 Task: open an excel sheet and write heading  Financial WizardAdd Categories in a column and its values below  'Income, Income, Income, Expenses, Expenses, Expenses, Expenses, Expenses, Savings, Savings, Investments, Investments, Debt, Debt & Debt. 'Add Descriptions in next column and its values below  Salary, Freelance Work, Rental Income, Housing, Transportation, Groceries, Utilities, Entertainment, Emergency Fund, Retirement, Stocks, Mutual Funds, Credit Card 1, Credit Card 2 & Student Loan. Add Amount in next column and its values below  $5,000, $1,200, $500, $1,200, $300, $400, $200, $150, $500, $1,000, $500, $300, $200, $100 & $300. Save page BudgetReview templates
Action: Mouse moved to (42, 98)
Screenshot: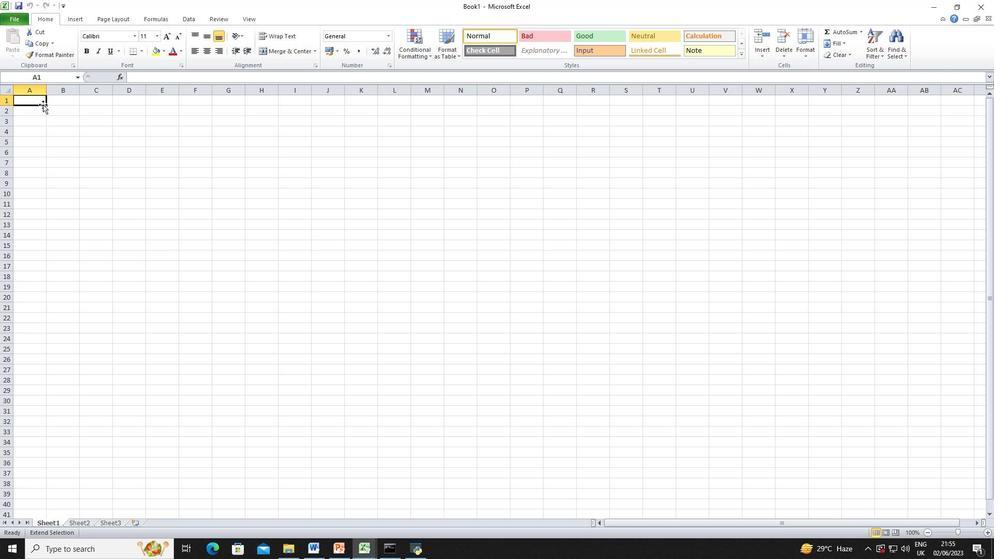 
Action: Mouse pressed left at (42, 98)
Screenshot: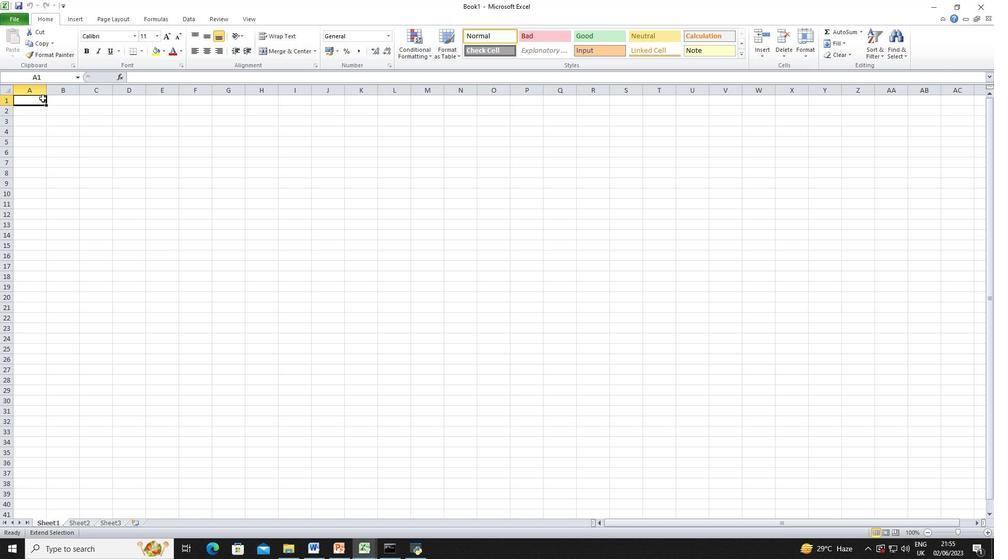 
Action: Mouse moved to (483, 64)
Screenshot: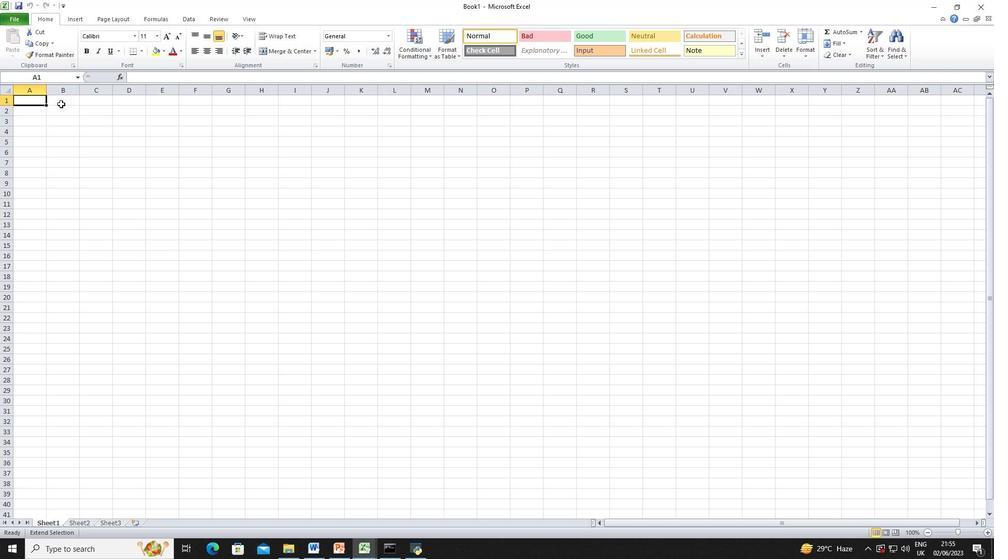
Action: Key pressed <Key.shift_r>Financial<Key.space><Key.shift_r><Key.shift_r><Key.shift_r>Wizae<Key.backspace>rd<Key.space><Key.enter><Key.shift_r><Key.shift_r>Categories<Key.space><Key.right><Key.shift_r>Discription<Key.right><Key.shift_r>Add<Key.space><Key.shift_r>Amount<Key.space>
Screenshot: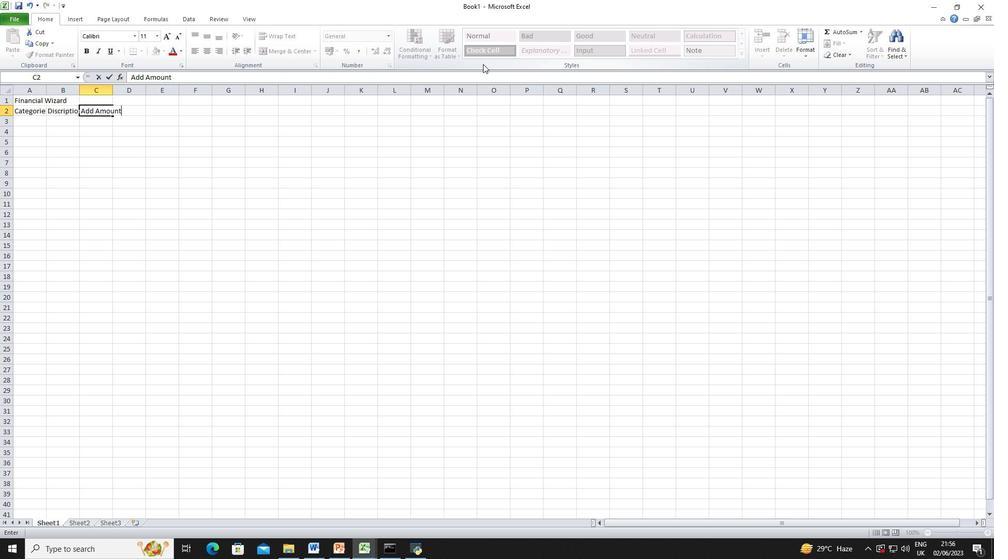 
Action: Mouse moved to (409, 104)
Screenshot: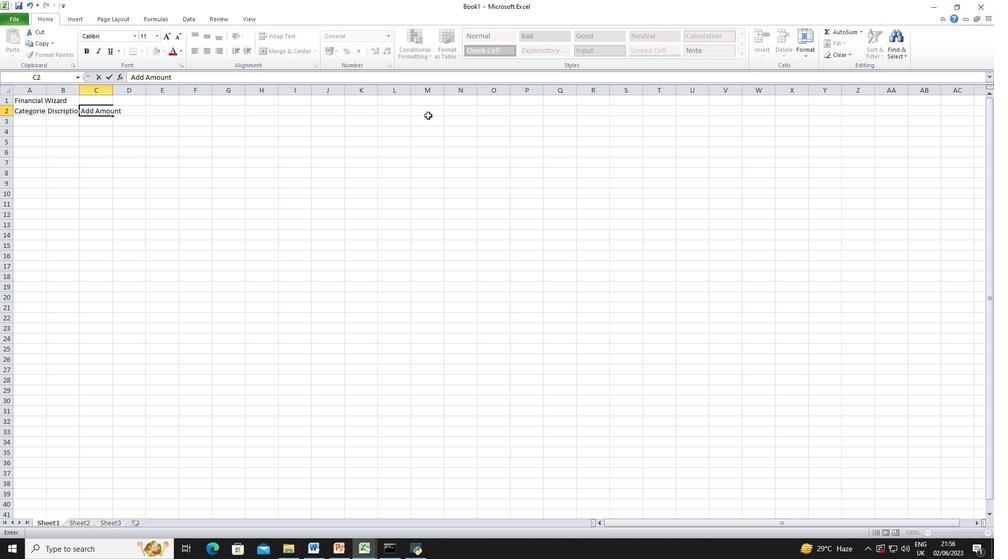 
Action: Mouse pressed left at (409, 104)
Screenshot: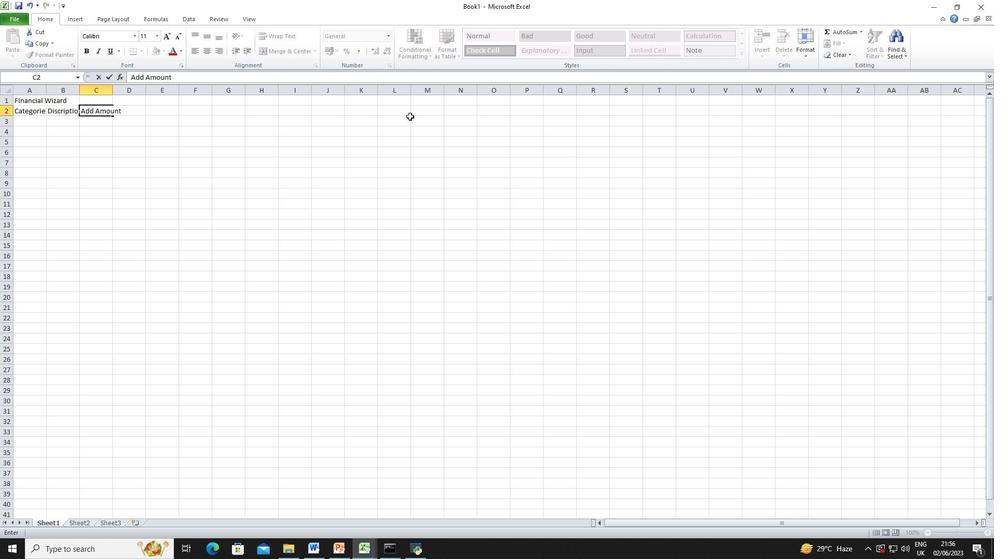 
Action: Mouse moved to (78, 90)
Screenshot: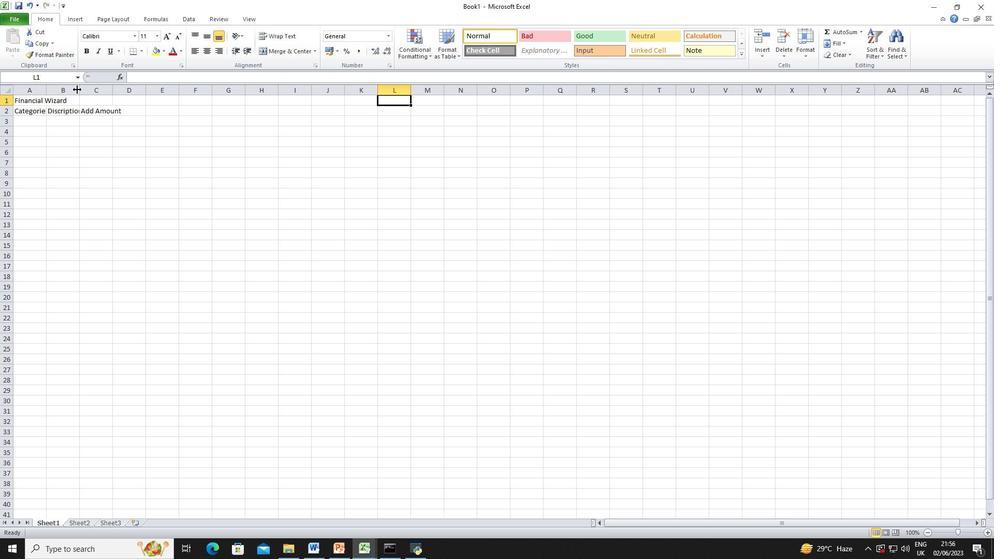 
Action: Mouse pressed left at (78, 90)
Screenshot: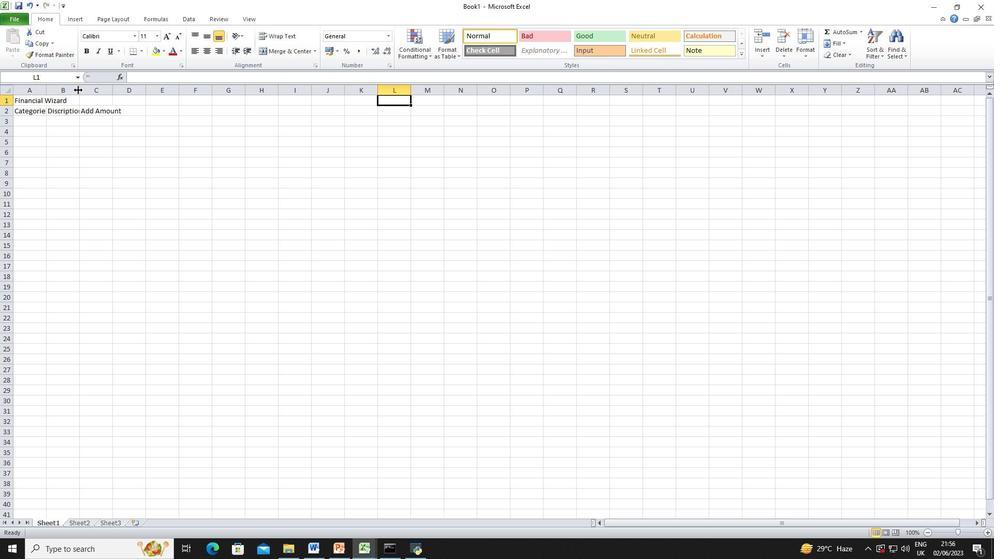 
Action: Mouse pressed left at (78, 90)
Screenshot: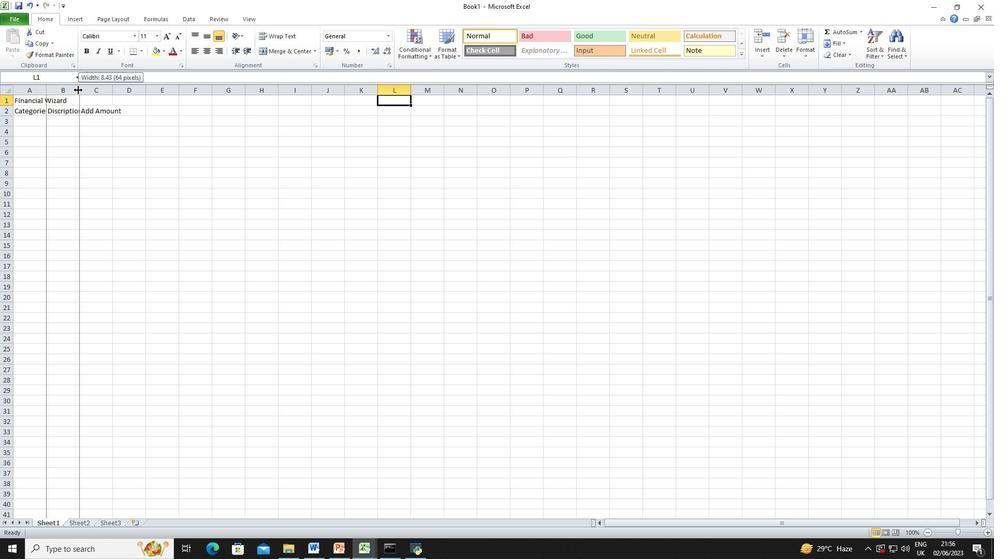 
Action: Mouse moved to (120, 88)
Screenshot: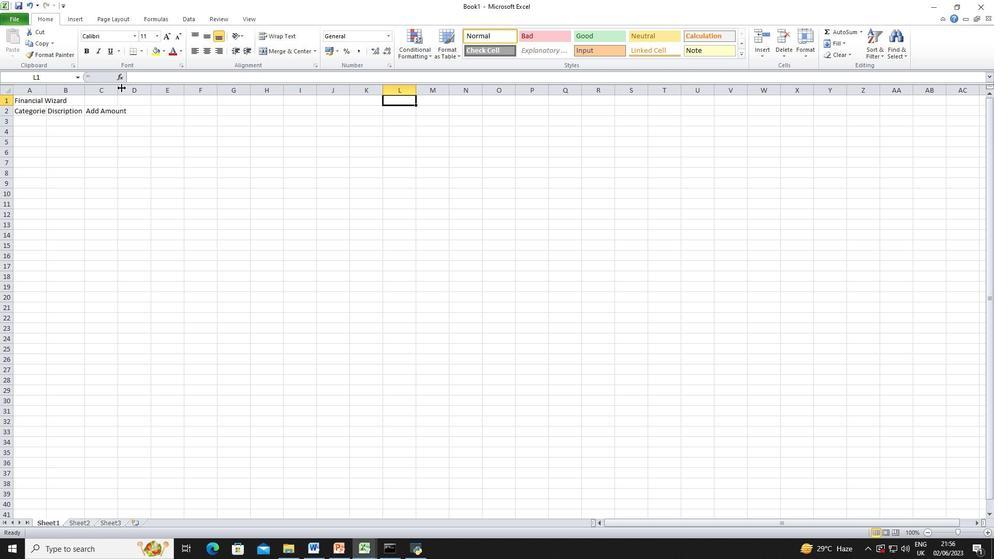 
Action: Mouse pressed left at (120, 88)
Screenshot: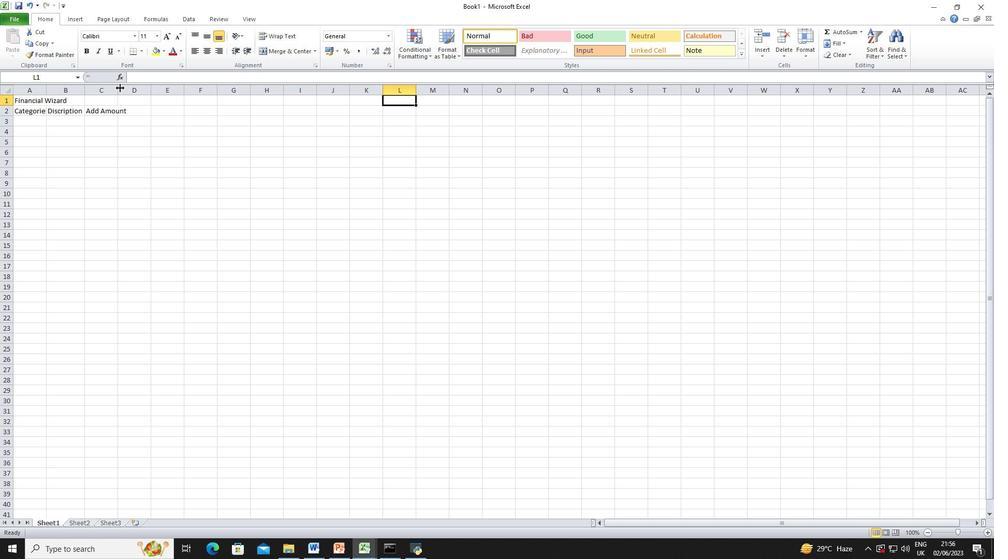 
Action: Mouse pressed left at (120, 88)
Screenshot: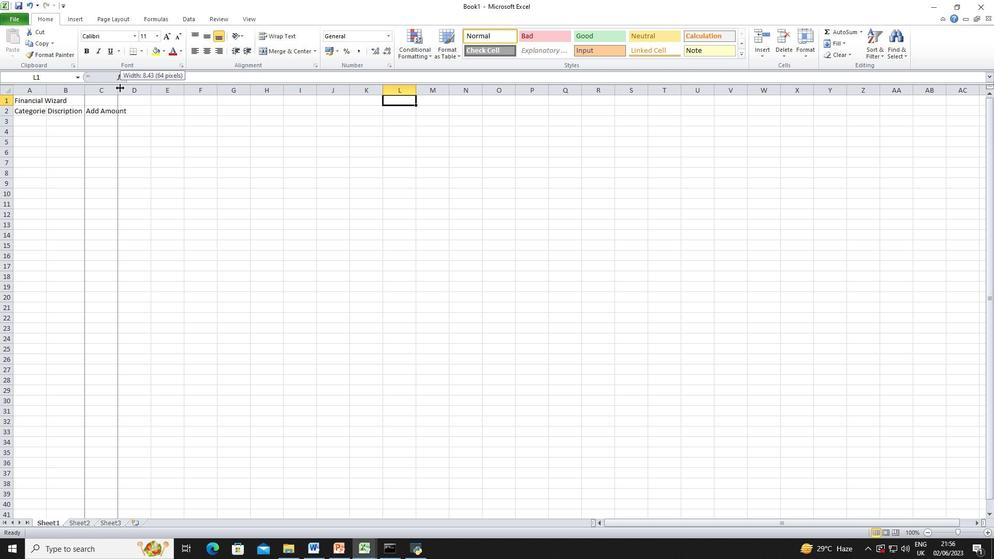 
Action: Mouse moved to (44, 89)
Screenshot: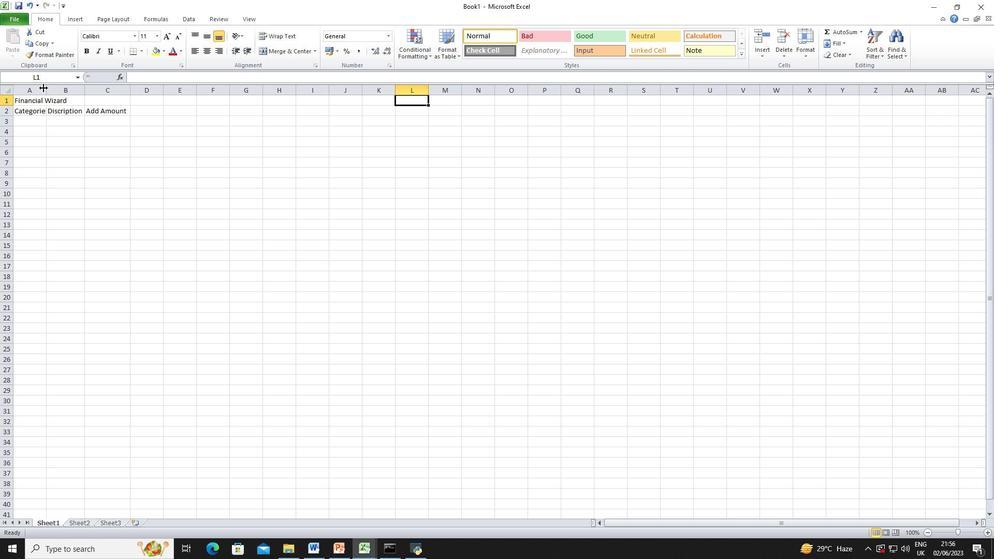 
Action: Mouse pressed left at (44, 89)
Screenshot: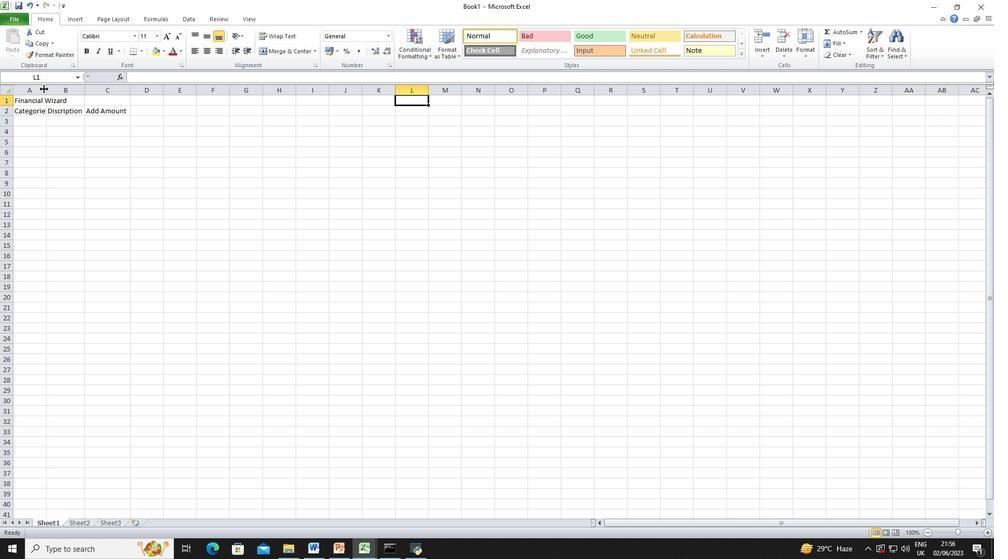 
Action: Mouse pressed left at (44, 89)
Screenshot: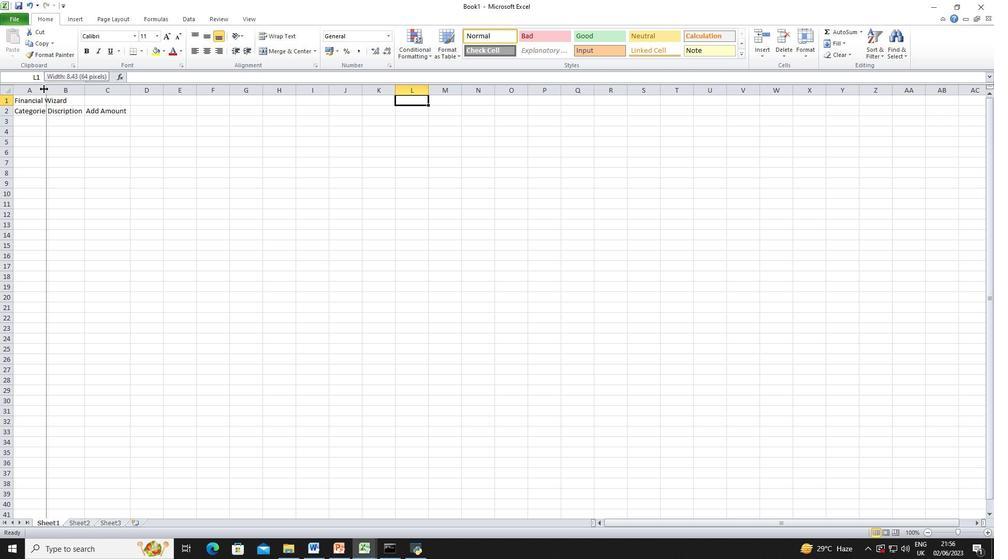 
Action: Mouse moved to (45, 120)
Screenshot: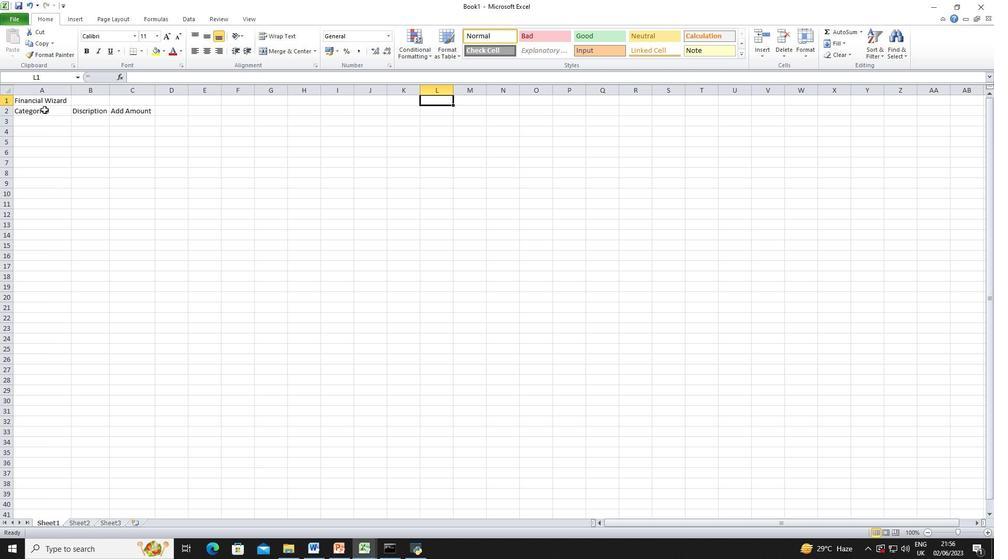 
Action: Mouse pressed left at (45, 120)
Screenshot: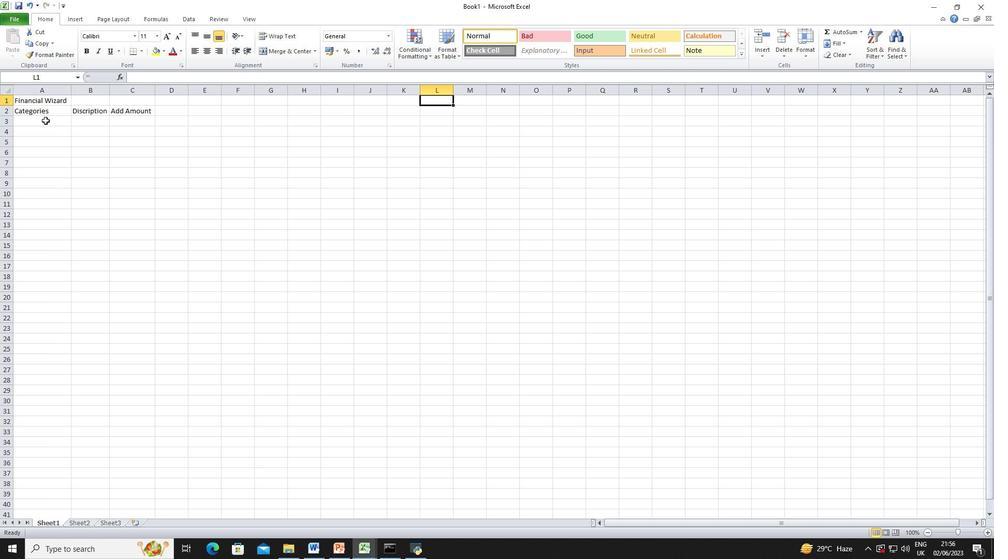 
Action: Mouse moved to (52, 108)
Screenshot: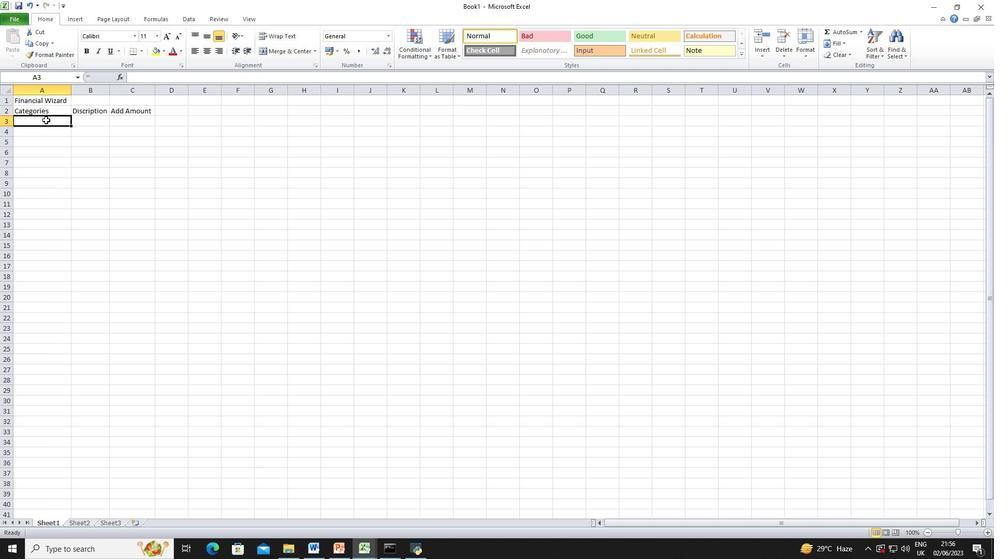 
Action: Key pressed <Key.shift_r><Key.shift_r>Income<Key.space><Key.enter><Key.shift_r>I<Key.enter><Key.shift_r>I<Key.enter><Key.shift_r><Key.shift_r><Key.shift_r><Key.shift_r><Key.shift_r>Expenses<Key.space><Key.enter><Key.shift_r>E<Key.enter><Key.shift_r>E<Key.enter><Key.shift_r>E<Key.enter><Key.shift_r>E<Key.enter><Key.shift_r>Savings<Key.enter><Key.shift_r><Key.shift_r><Key.shift_r><Key.shift_r><Key.shift_r><Key.shift_r><Key.shift_r><Key.shift_r><Key.shift_r><Key.shift_r>S<Key.enter><Key.shift_r>S<Key.enter>
Screenshot: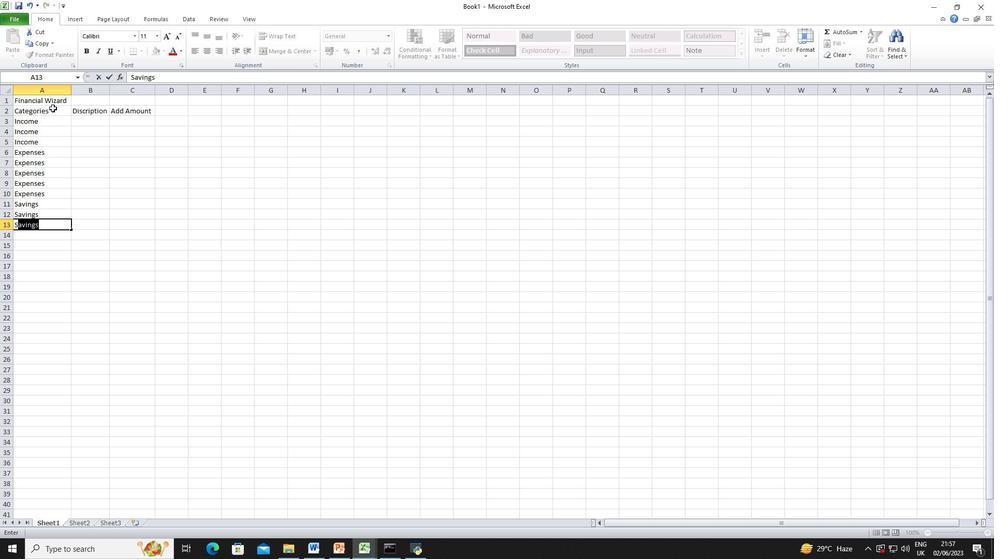 
Action: Mouse moved to (48, 226)
Screenshot: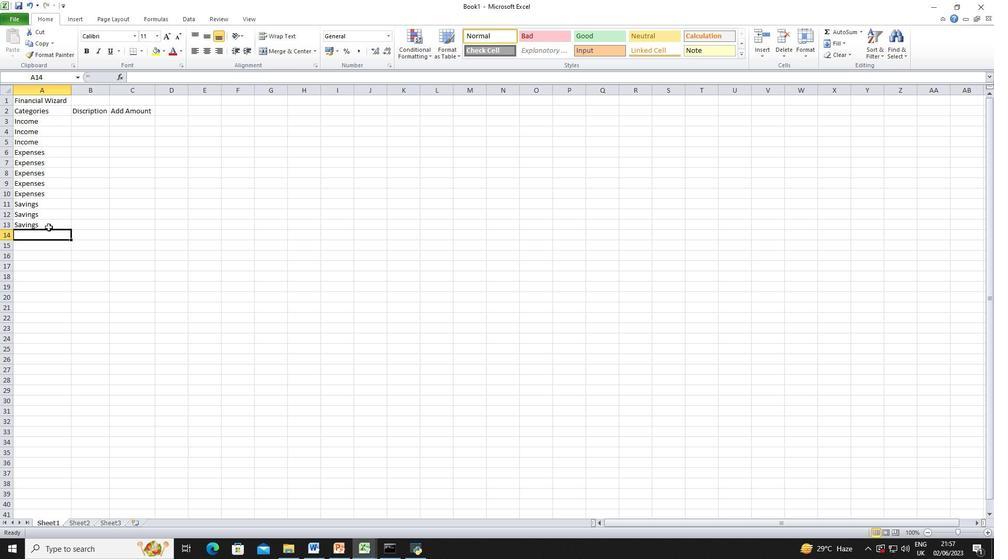 
Action: Mouse pressed left at (48, 226)
Screenshot: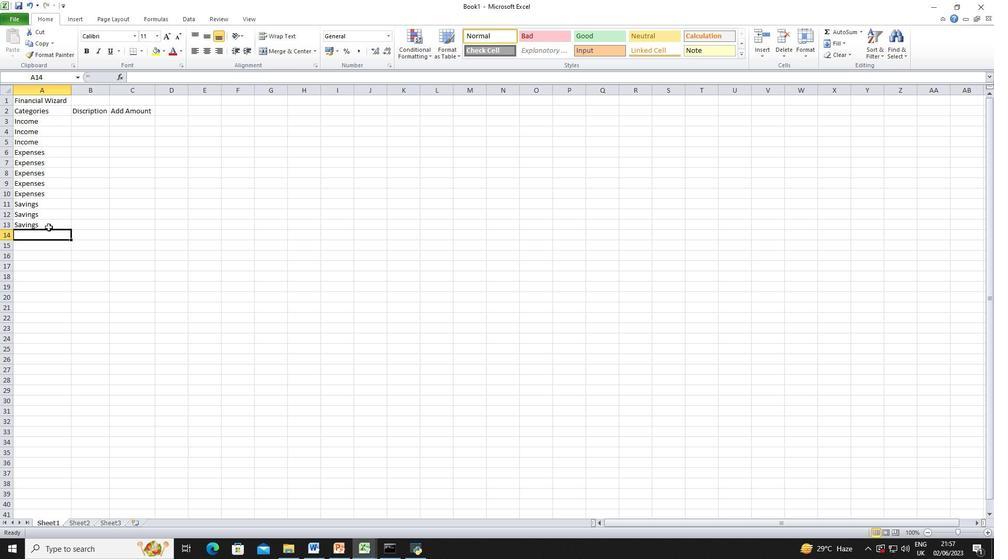 
Action: Mouse moved to (50, 227)
Screenshot: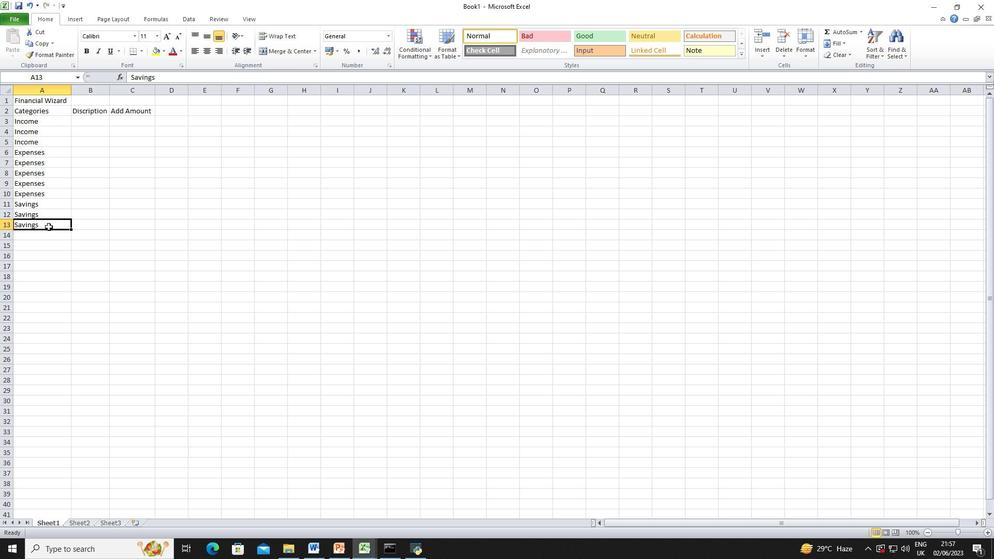 
Action: Key pressed <Key.backspace>
Screenshot: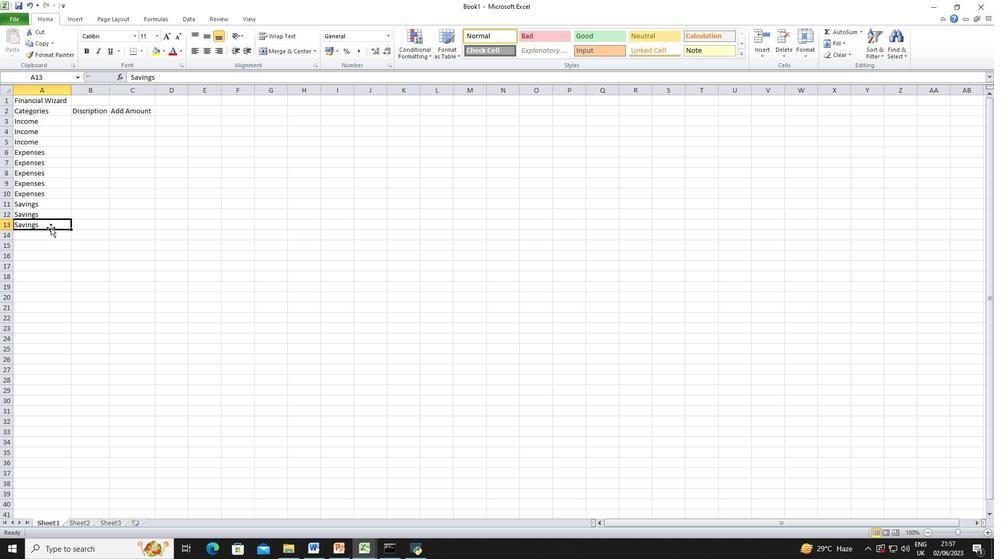 
Action: Mouse moved to (88, 311)
Screenshot: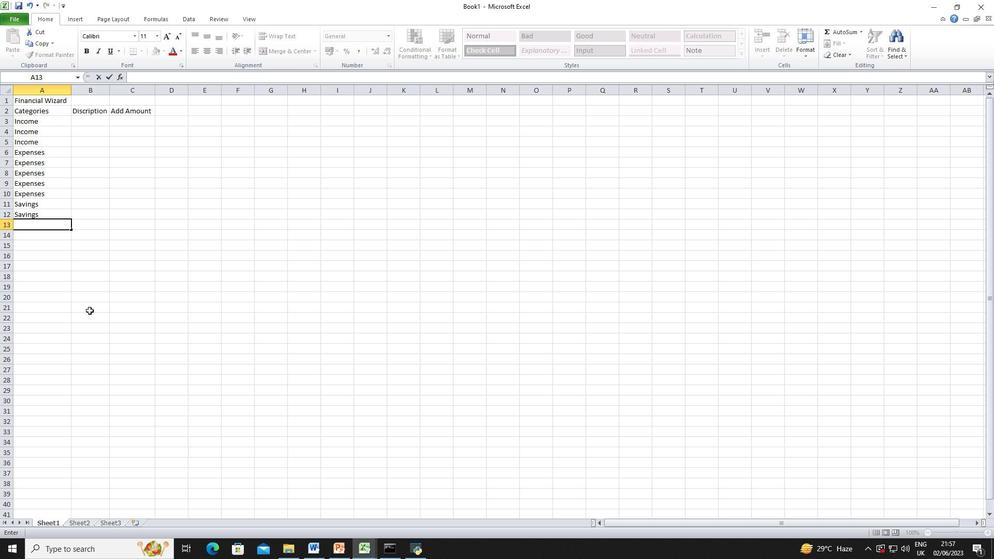 
Action: Key pressed <Key.shift_r>Investment<Key.space>#<Key.backspace><Key.enter><Key.shift_r><Key.shift_r><Key.shift_r><Key.shift_r><Key.shift_r><Key.shift_r><Key.shift_r><Key.shift_r>I<Key.enter><Key.backspace><Key.backspace>
Screenshot: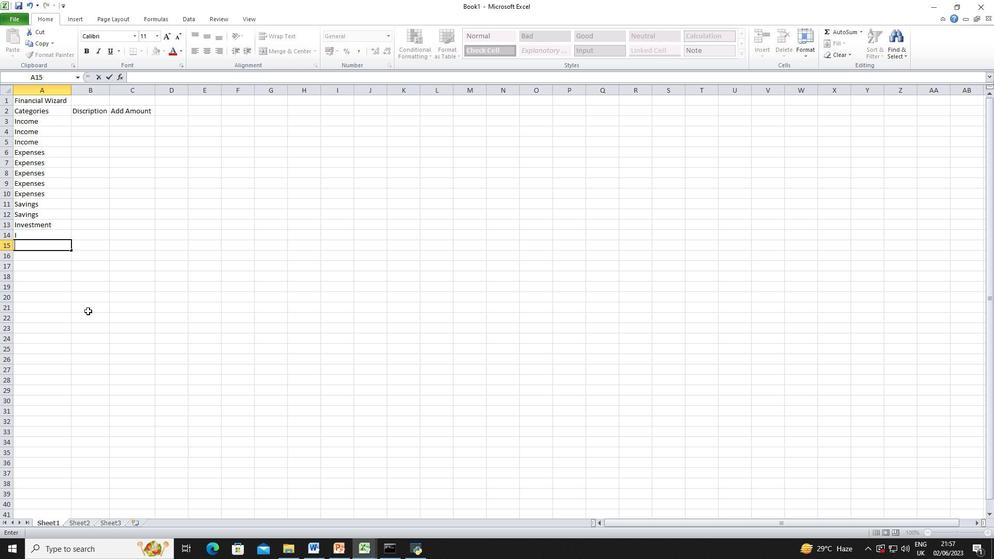 
Action: Mouse moved to (53, 235)
Screenshot: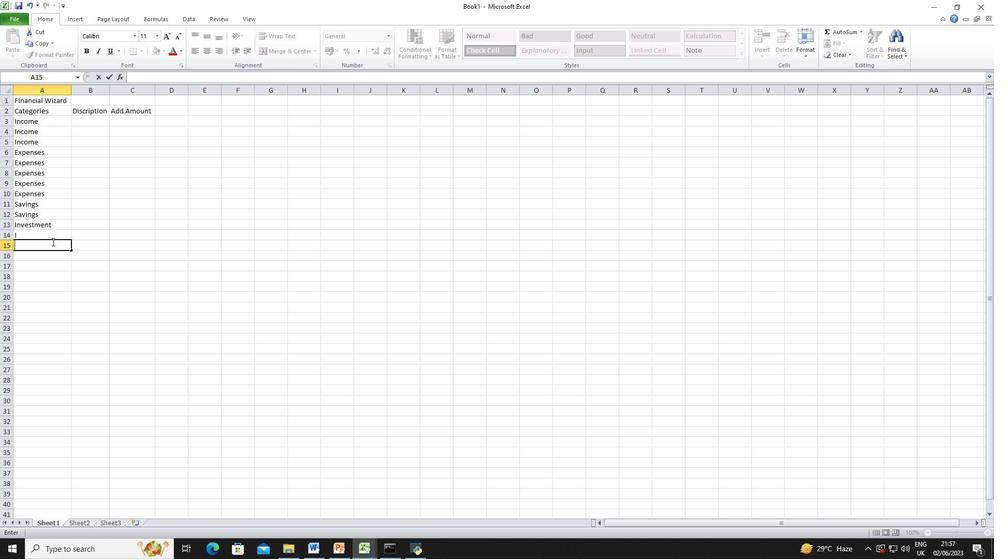 
Action: Mouse pressed left at (53, 235)
Screenshot: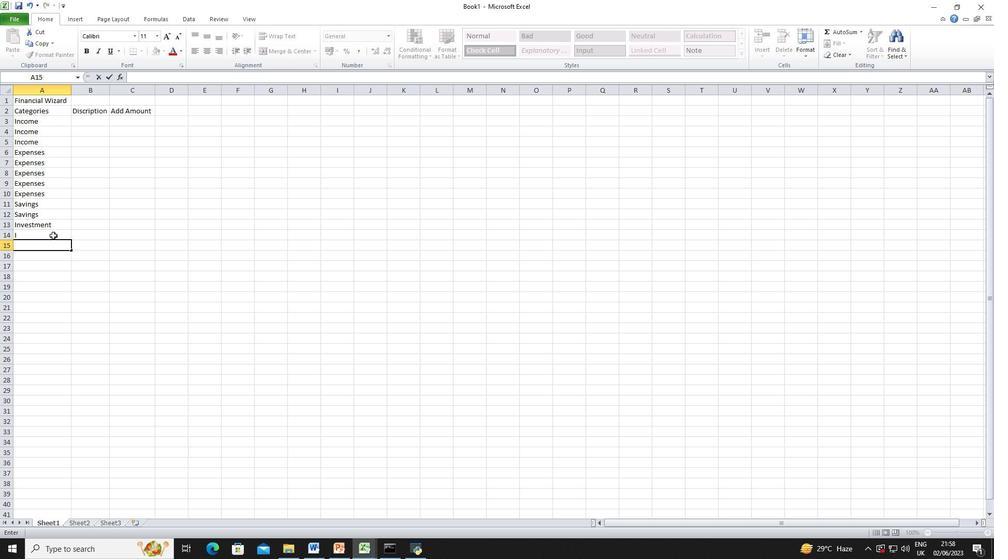 
Action: Key pressed <Key.shift_r>Inve<Key.enter><Key.shift_r><Key.shift_r>Debt<Key.enter><Key.shift_r><Key.shift_r><Key.shift_r><Key.shift_r><Key.shift_r><Key.shift_r><Key.shift_r><Key.shift_r><Key.shift_r><Key.shift_r><Key.shift_r><Key.shift_r><Key.shift_r><Key.shift_r><Key.shift_r><Key.shift_r><Key.shift_r>Debt<Key.enter>
Screenshot: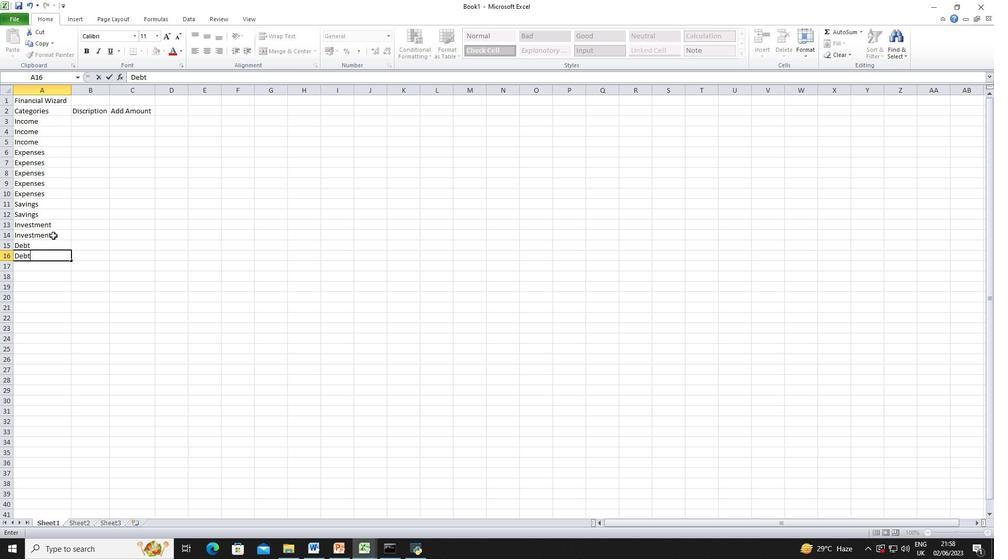 
Action: Mouse moved to (39, 256)
Screenshot: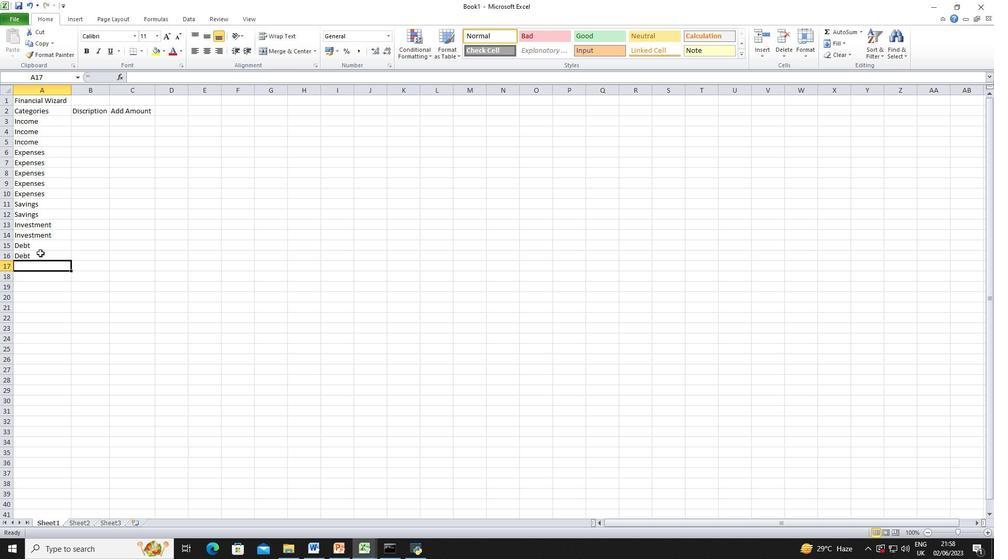 
Action: Mouse pressed left at (39, 256)
Screenshot: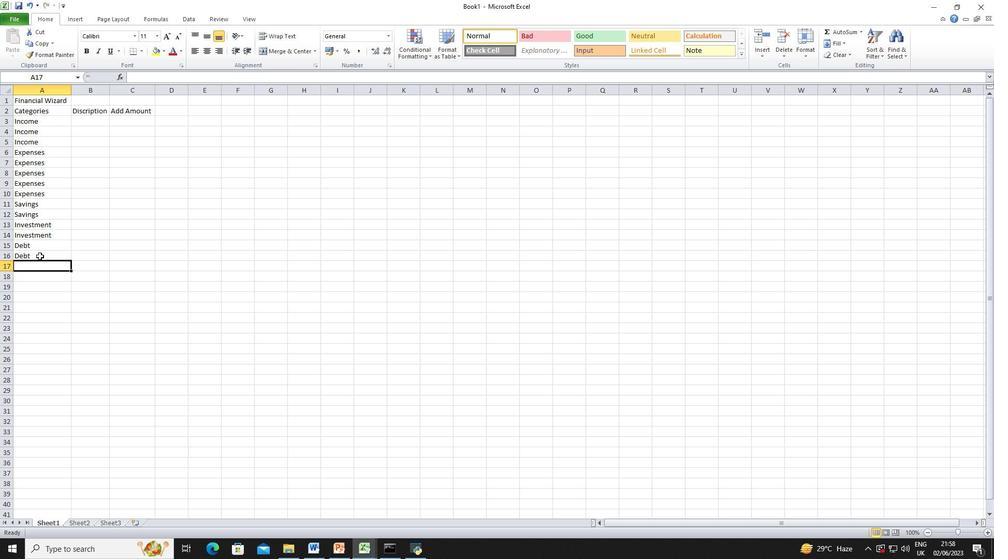 
Action: Mouse moved to (163, 77)
Screenshot: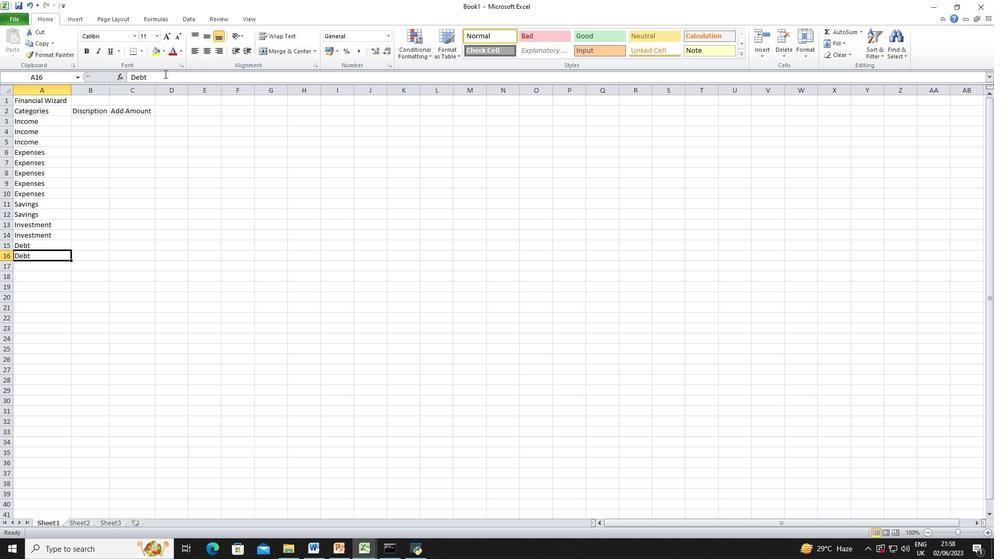 
Action: Mouse pressed left at (163, 77)
Screenshot: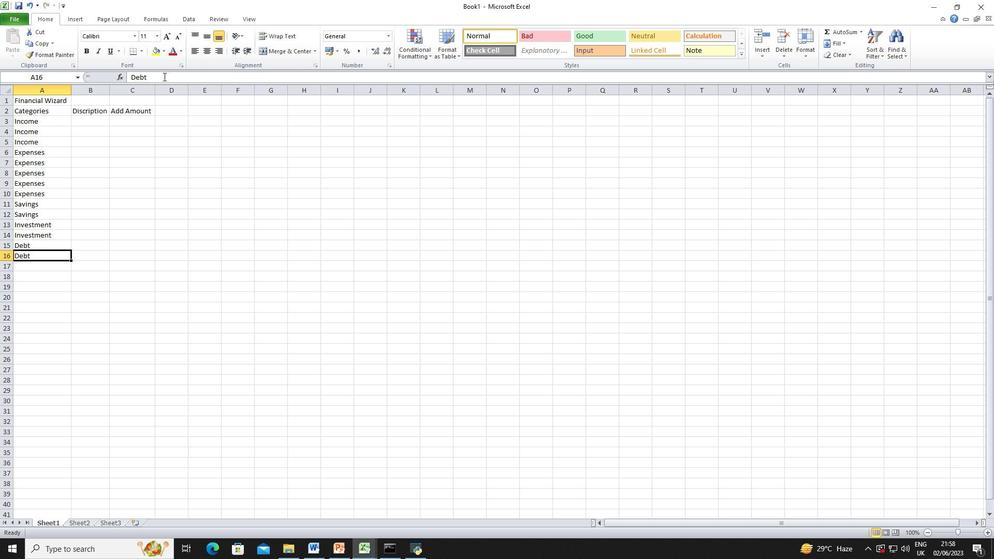 
Action: Key pressed <Key.space><Key.shift_r><Key.shift_r><Key.shift_r><Key.shift_r><Key.shift_r><Key.shift_r><Key.shift_r><Key.shift_r><Key.shift_r><Key.shift_r><Key.shift_r><Key.shift_r><Key.shift_r><Key.shift_r><Key.shift_r><Key.shift_r><Key.shift_r><Key.shift_r><Key.shift_r><Key.shift_r><Key.shift_r><Key.shift_r><Key.shift_r>&<Key.space><Key.shift_r>Debg<Key.space><Key.backspace>t
Screenshot: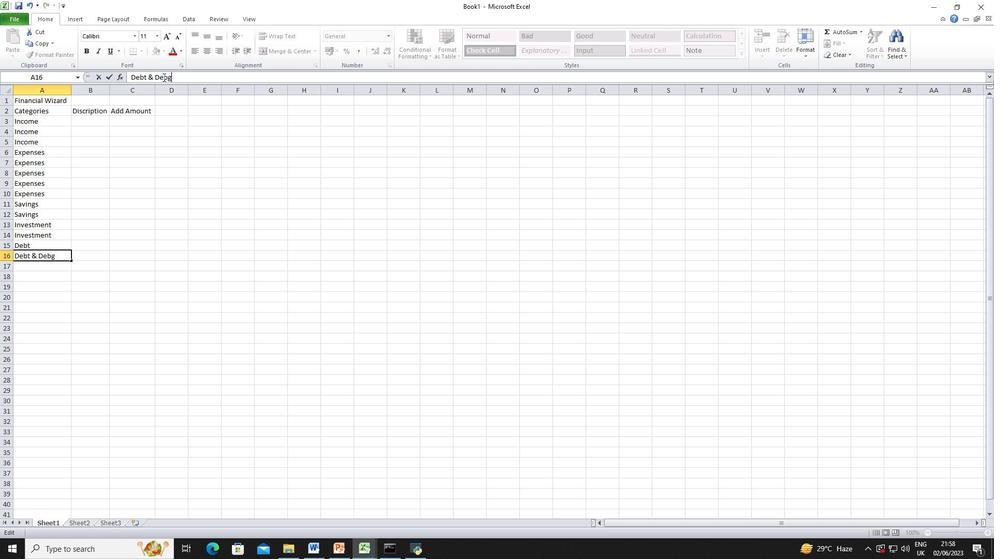 
Action: Mouse moved to (176, 114)
Screenshot: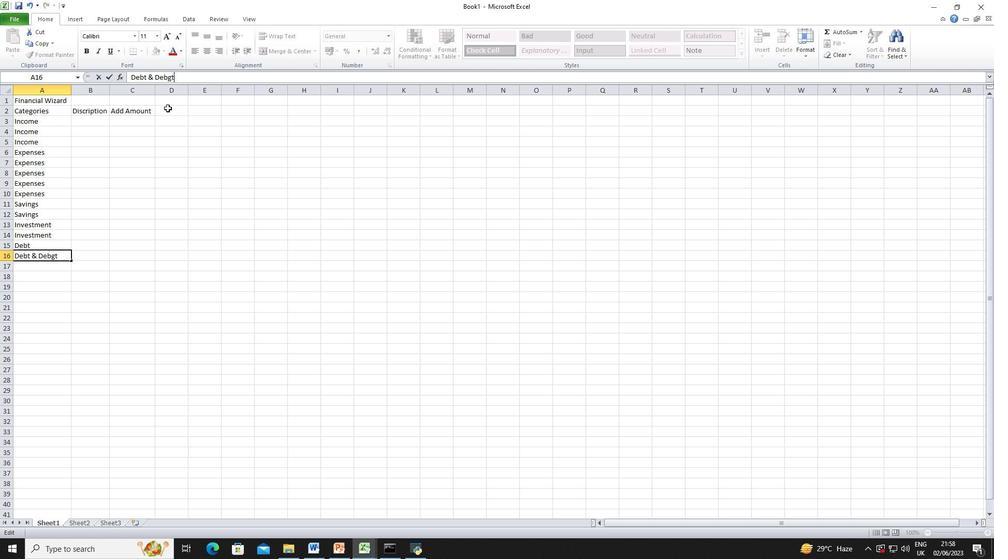 
Action: Key pressed <Key.backspace><Key.backspace>t
Screenshot: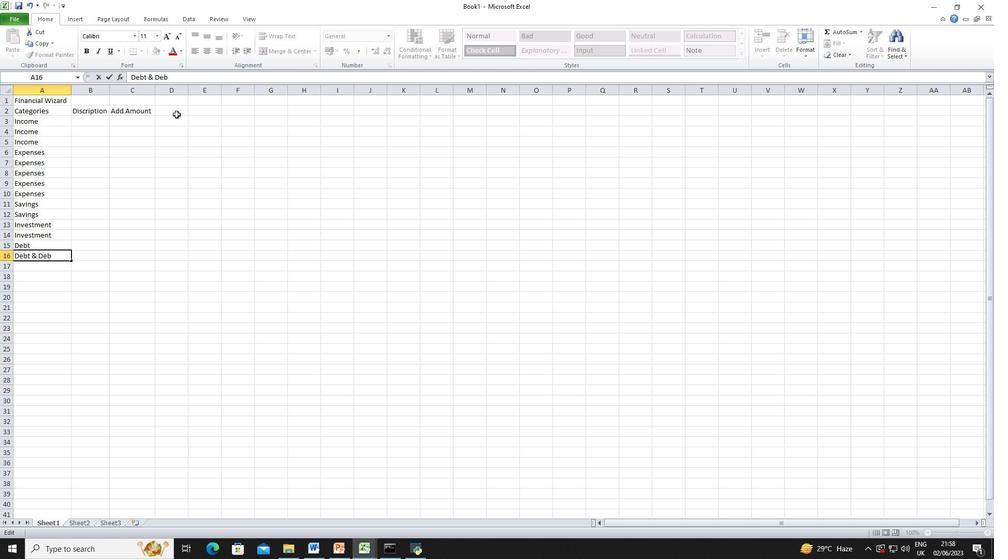 
Action: Mouse moved to (182, 160)
Screenshot: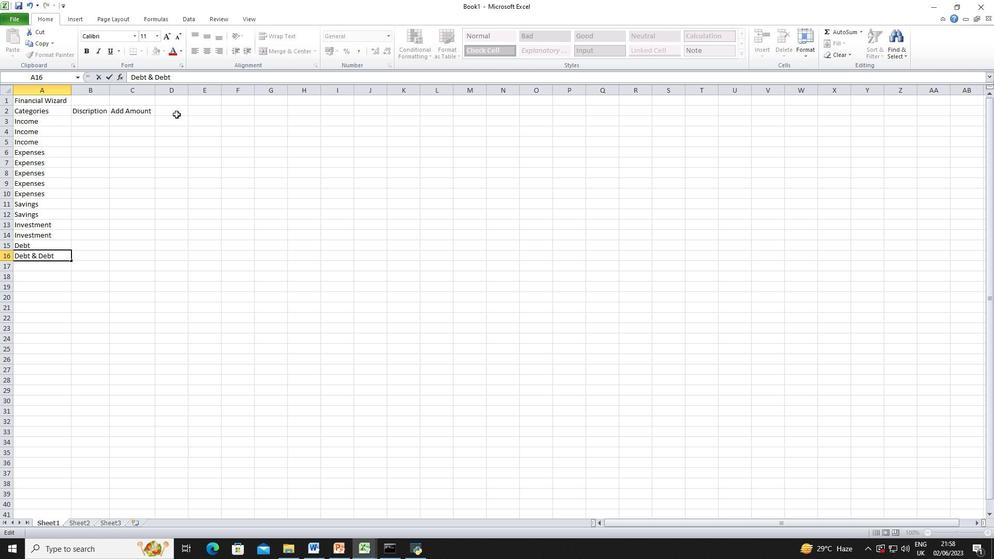 
Action: Mouse pressed left at (182, 160)
Screenshot: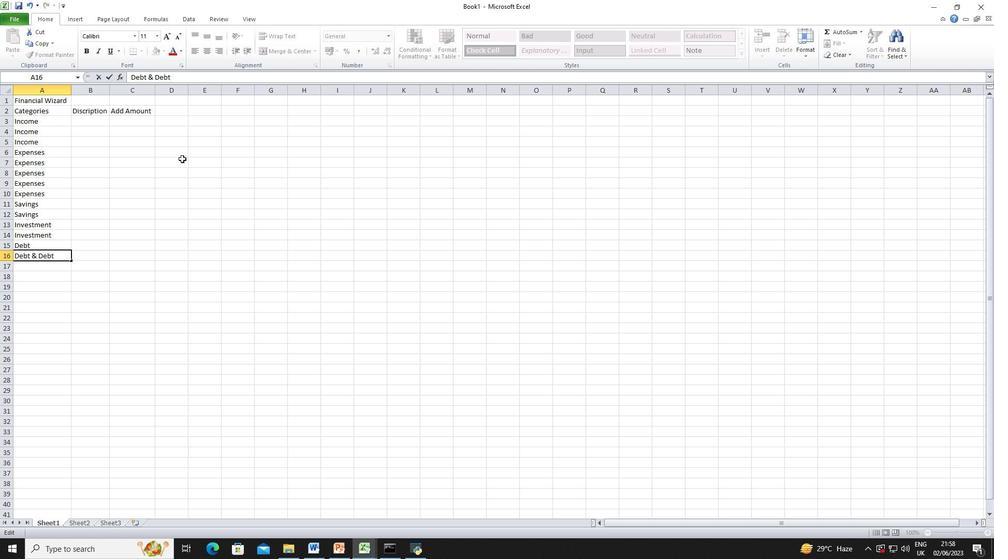 
Action: Mouse moved to (110, 92)
Screenshot: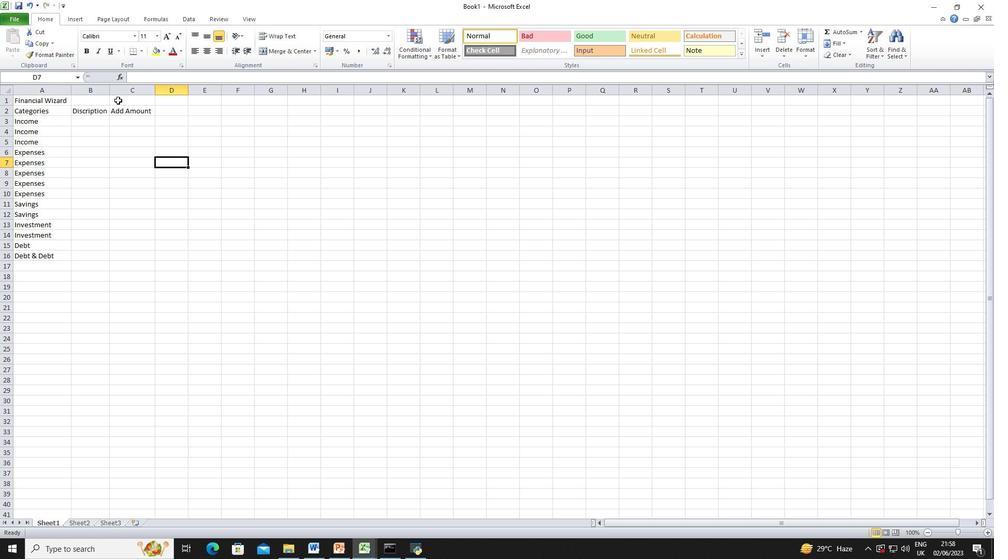 
Action: Mouse pressed left at (110, 92)
Screenshot: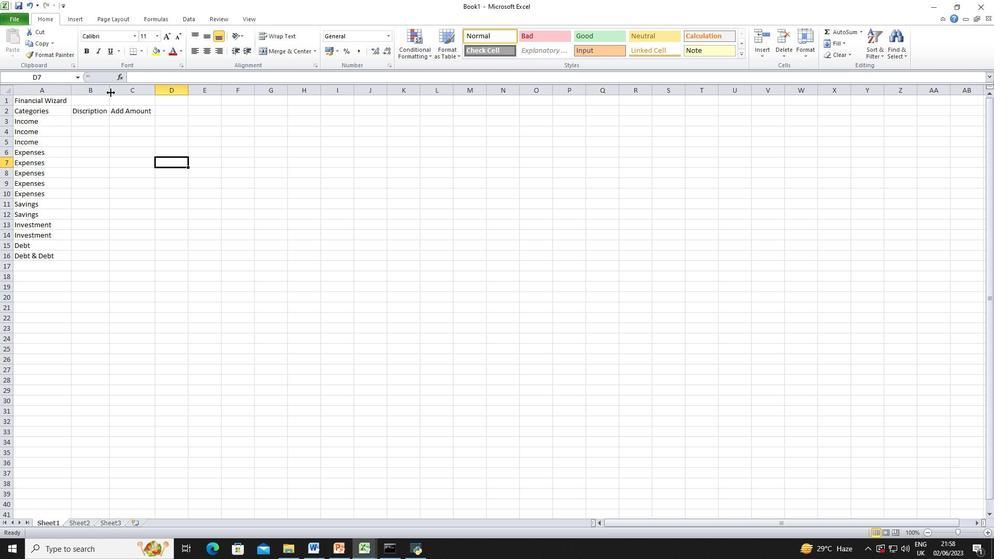 
Action: Mouse pressed left at (110, 92)
Screenshot: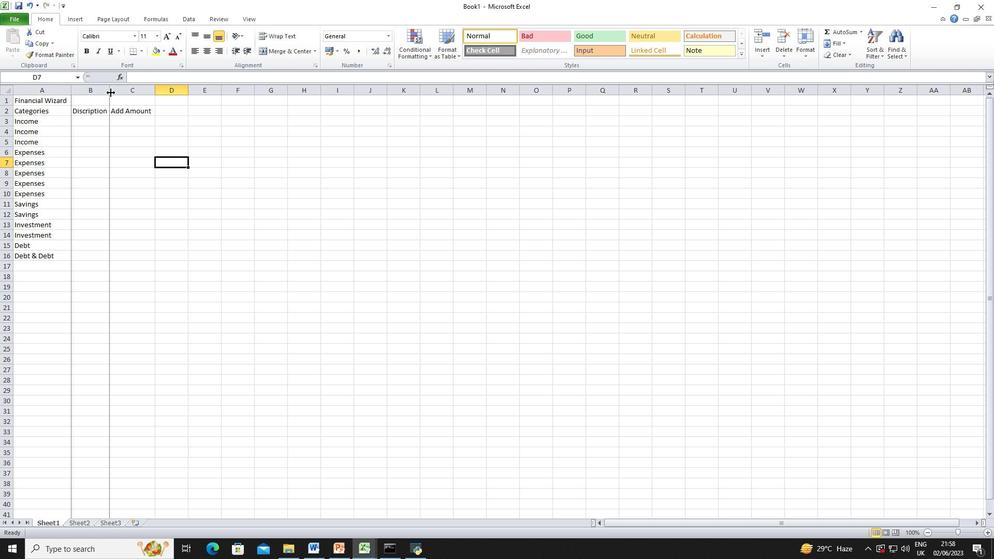 
Action: Mouse moved to (98, 119)
Screenshot: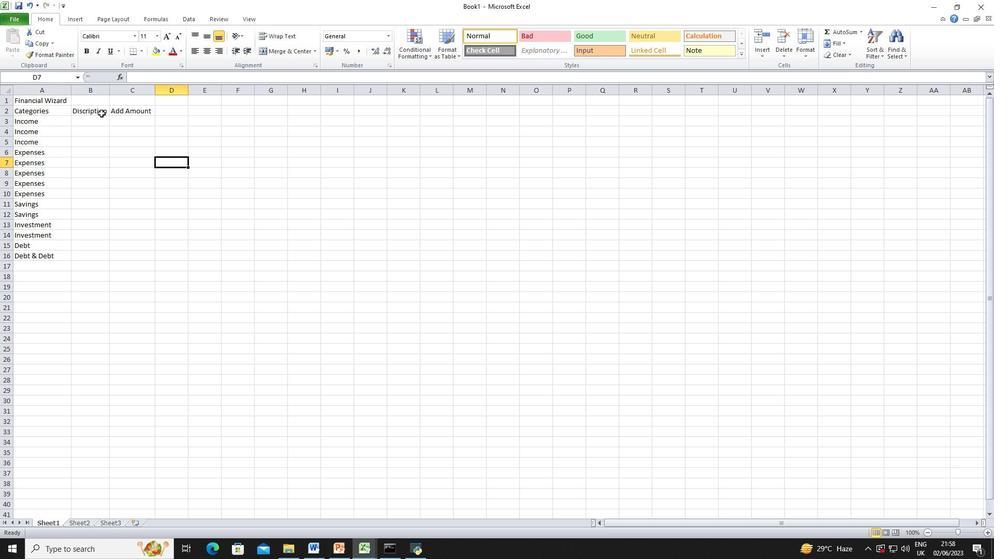
Action: Mouse pressed left at (98, 119)
Screenshot: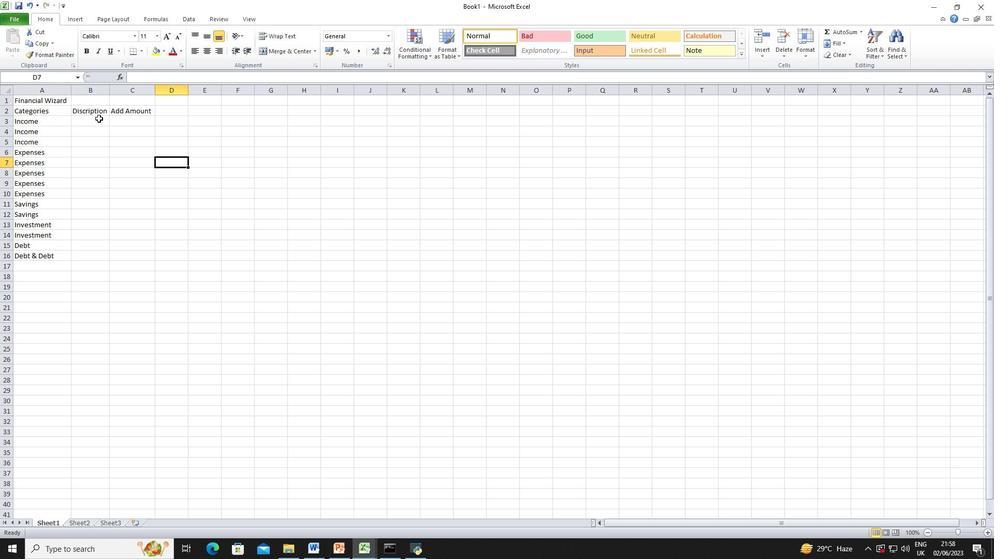 
Action: Mouse moved to (211, 120)
Screenshot: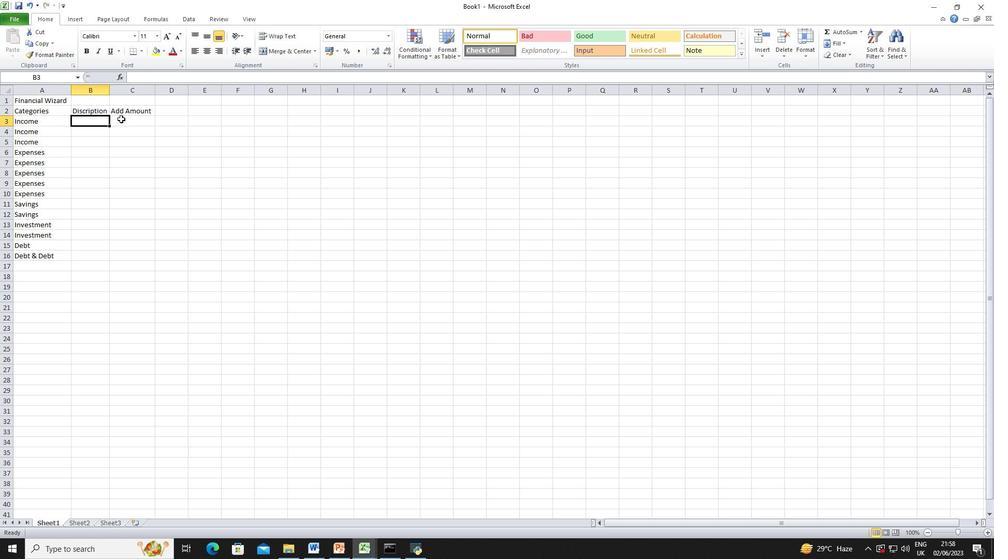 
Action: Key pressed <Key.shift_r>Salary<Key.space><Key.enter><Key.shift_r><Key.shift_r><Key.shift_r><Key.shift_r><Key.shift_r>Freelance<Key.enter><Key.shift_r><Key.shift_r>Work<Key.space><Key.enter><Key.shift_r><Key.shift_r>Rena<Key.backspace>tal<Key.space><Key.enter>
Screenshot: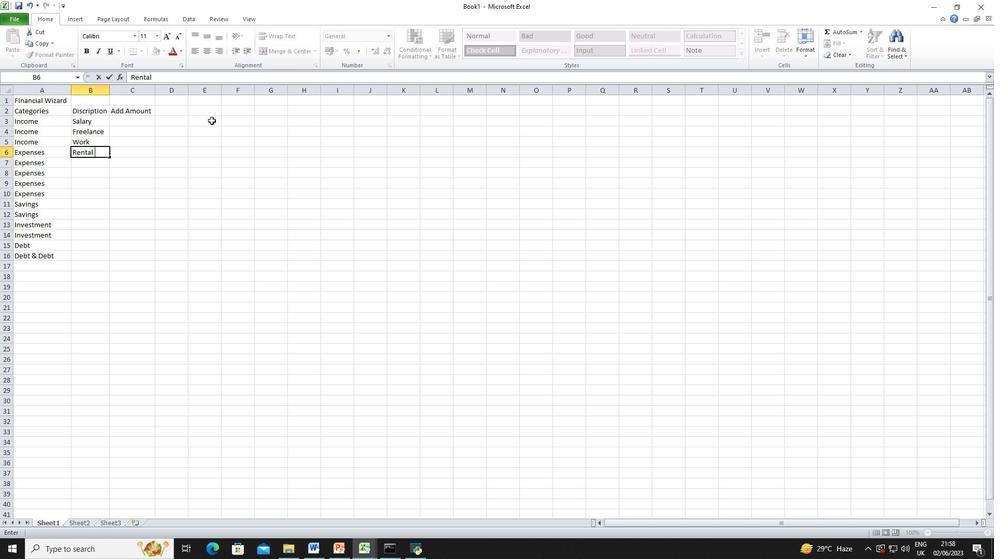 
Action: Mouse moved to (103, 152)
Screenshot: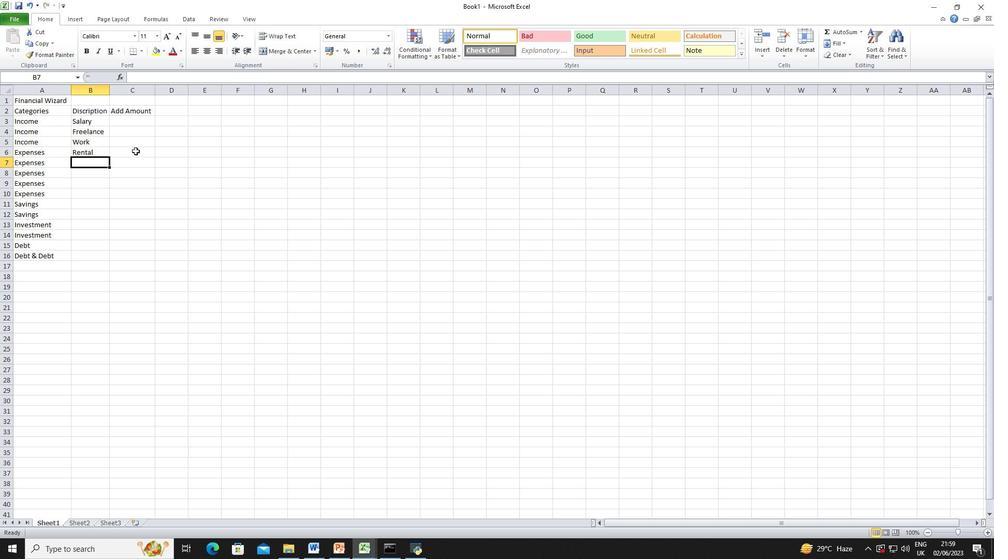 
Action: Mouse pressed left at (103, 152)
Screenshot: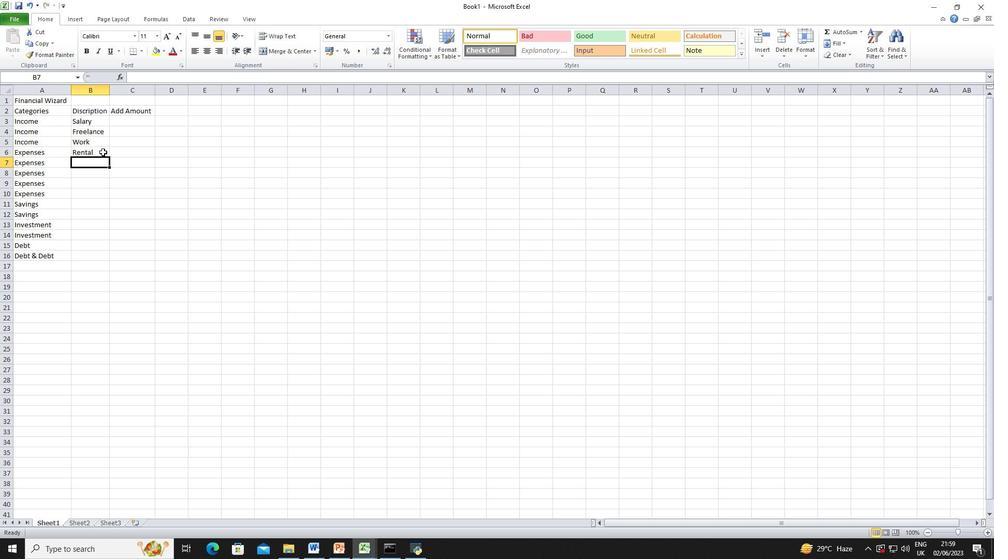 
Action: Mouse moved to (168, 78)
Screenshot: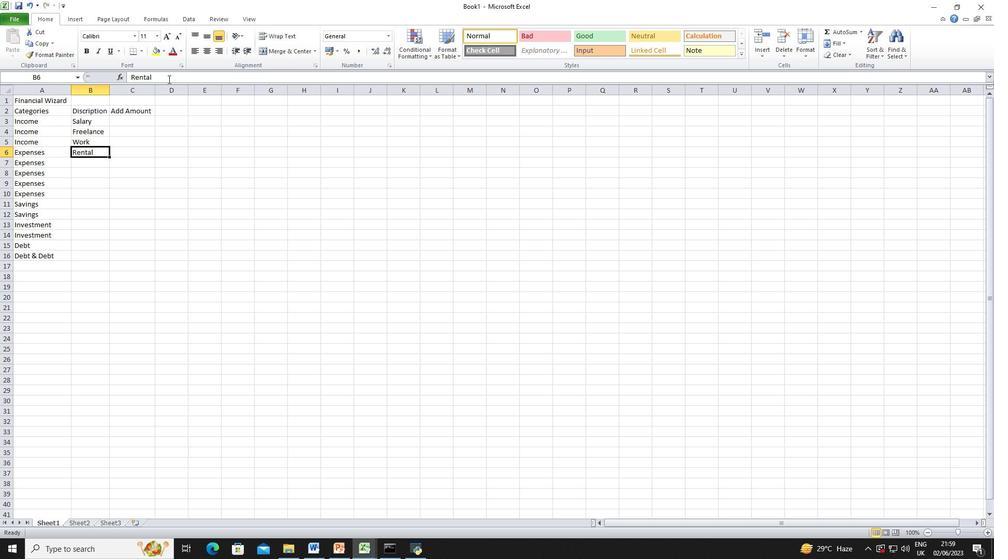 
Action: Mouse pressed left at (168, 78)
Screenshot: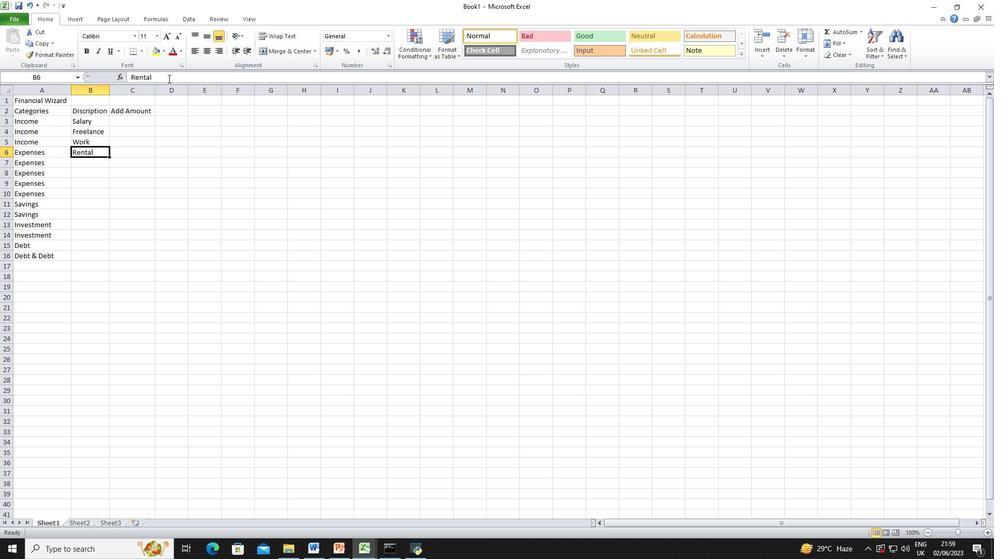 
Action: Key pressed <Key.space><Key.shift_r>Income<Key.enter><Key.shift_r><Key.shift_r><Key.shift_r><Key.shift_r><Key.shift_r><Key.shift_r>Housing<Key.space><Key.enter><Key.shift_r>TRans<Key.backspace><Key.backspace><Key.backspace><Key.backspace>ransportation<Key.space><Key.enter><Key.shift_r><Key.shift_r><Key.shift_r><Key.shift_r><Key.shift_r><Key.shift_r><Key.shift_r><Key.shift_r><Key.shift_r><Key.shift_r><Key.shift_r><Key.shift_r><Key.shift_r><Key.shift_r><Key.shift_r><Key.shift_r><Key.shift_r><Key.shift_r><Key.shift_r>Groceries<Key.enter><Key.shift_r><Key.shift_r><Key.shift_r><Key.shift_r><Key.shift_r><Key.shift_r>Utilir<Key.backspace>ties<Key.space><Key.enter><Key.shift_r>Entertain,<Key.backspace>ment<Key.space><Key.enter><Key.shift_r>Emergency<Key.space><Key.shift_r>Fund<Key.space><Key.enter><Key.shift_r><Key.shift_r><Key.shift_r><Key.shift_r><Key.shift_r><Key.shift_r>Retirement<Key.space><Key.enter><Key.shift_r>Stocks<Key.enter><Key.shift_r><Key.shift_r><Key.shift_r><Key.shift_r><Key.shift_r><Key.shift_r><Key.shift_r><Key.shift_r><Key.shift_r>Mutual<Key.space><Key.shift_r>Funds<Key.space><Key.shift_r><Key.enter><Key.shift_r><Key.shift_r><Key.shift_r><Key.shift_r><Key.shift_r><Key.shift_r><Key.shift_r><Key.shift_r><Key.shift_r><Key.shift_r><Key.shift_r><Key.shift_r><Key.shift_r><Key.shift_r><Key.shift_r><Key.shift_r><Key.shift_r><Key.shift_r><Key.shift_r><Key.shift_r><Key.shift_r><Key.shift_r><Key.shift_r><Key.shift_r><Key.shift_r><Key.shift_r><Key.shift_r><Key.shift_r><Key.shift_r><Key.shift_r><Key.shift_r><Key.shift_r>Credit<Key.space><Key.shift_r>Card<Key.space><Key.shift_r><Key.shift_r><Key.shift_r><Key.shift_r><Key.shift_r><Key.shift_r><Key.shift_r><Key.shift_r><Key.shift_r><Key.shift_r><Key.shift_r><Key.shift_r><Key.shift_r><Key.shift_r><Key.shift_r><Key.shift_r><Key.shift_r><Key.shift_r><Key.shift_r><Key.shift_r>&<Key.space>student<Key.space><Key.shift_r>Loan<Key.space>
Screenshot: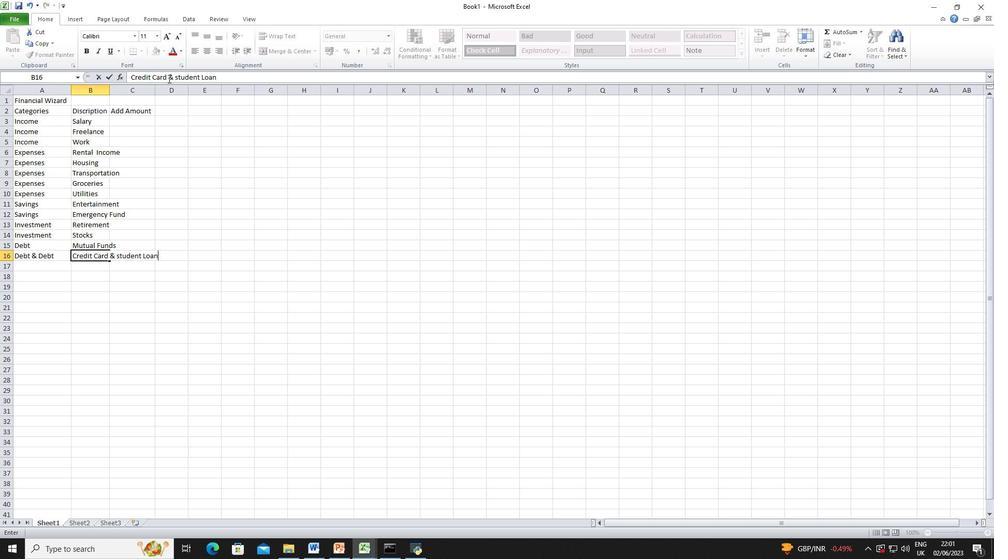 
Action: Mouse moved to (257, 102)
Screenshot: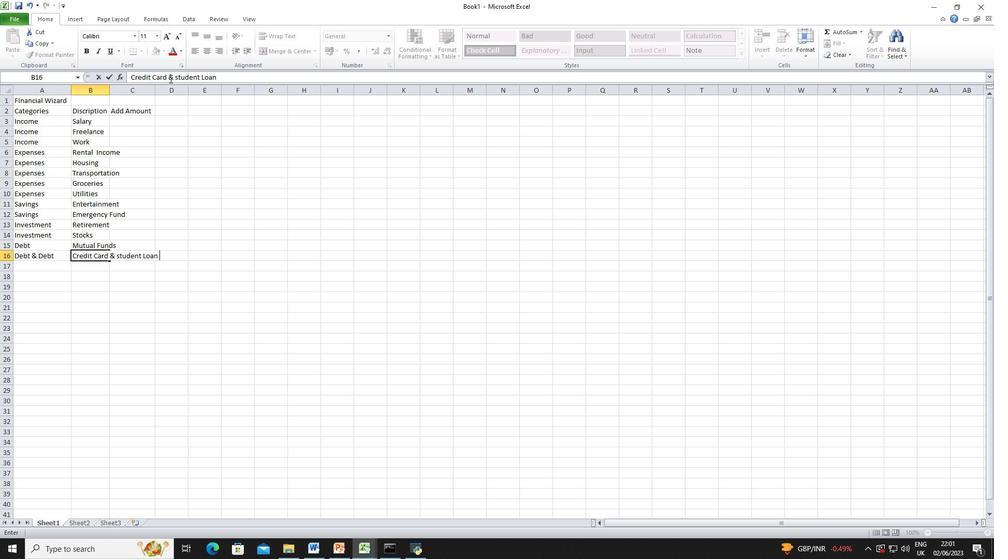 
Action: Mouse pressed left at (257, 102)
Screenshot: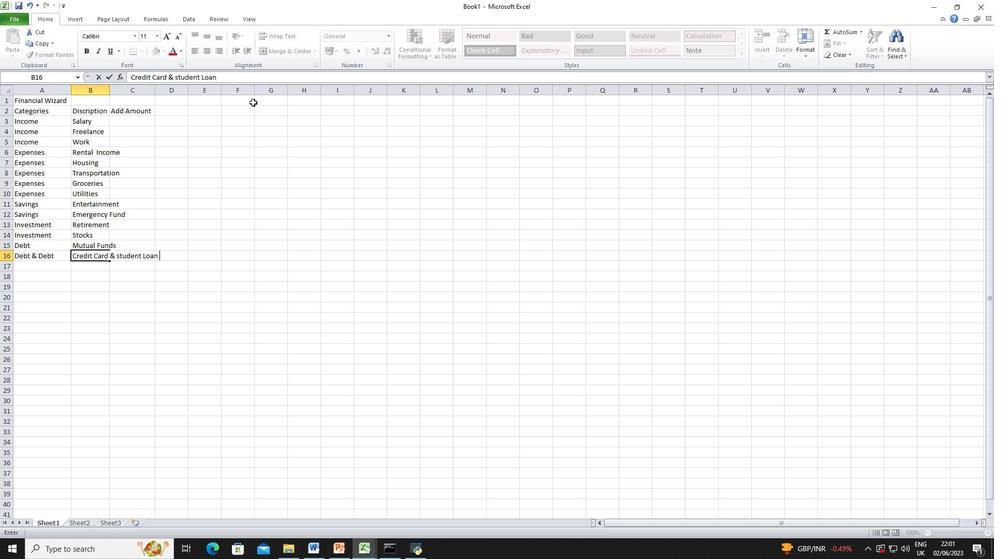 
Action: Mouse moved to (110, 89)
Screenshot: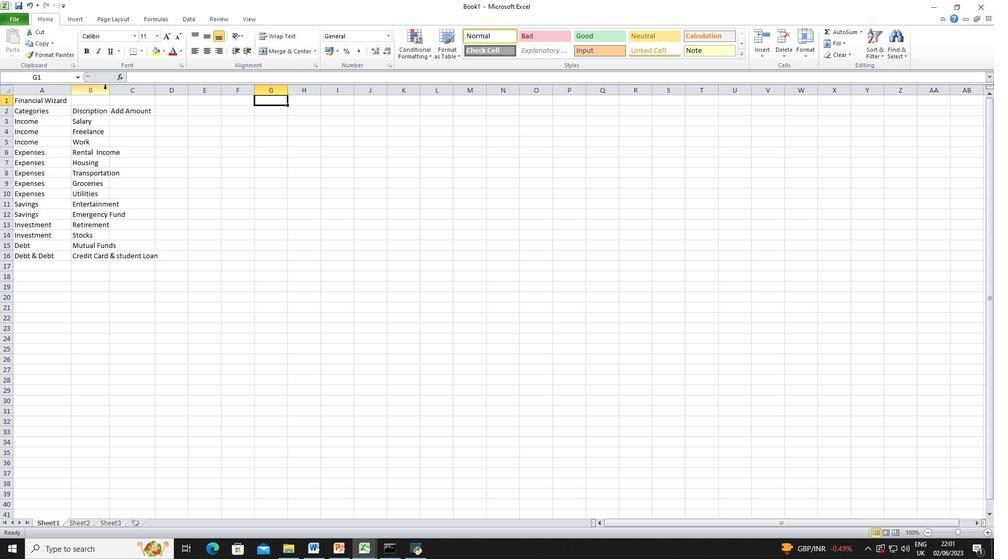 
Action: Mouse pressed left at (110, 89)
Screenshot: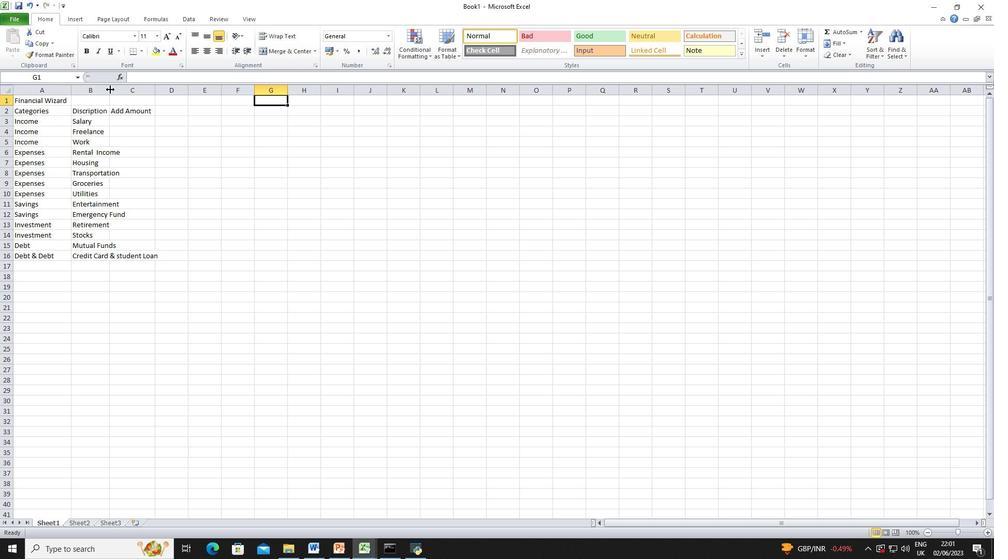 
Action: Mouse pressed left at (110, 89)
Screenshot: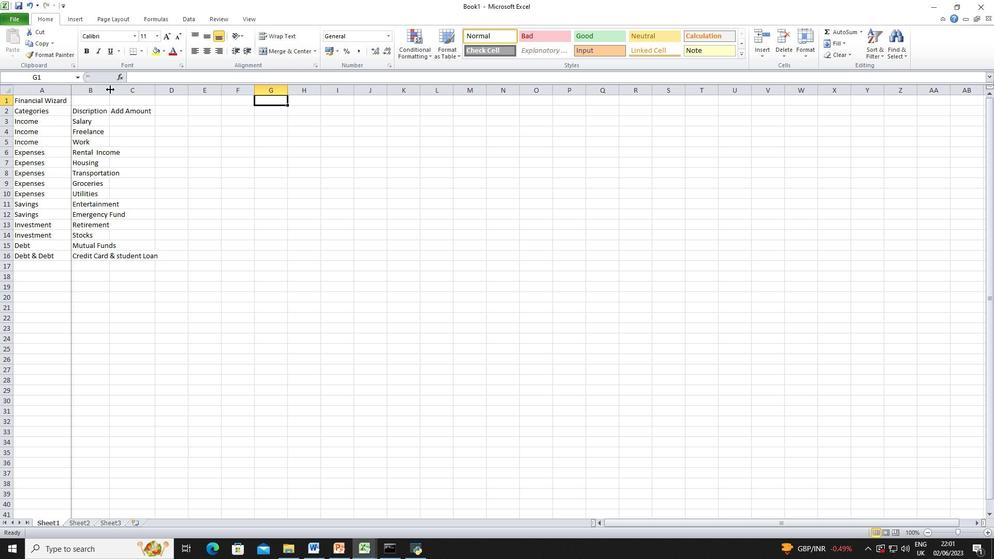 
Action: Mouse moved to (186, 120)
Screenshot: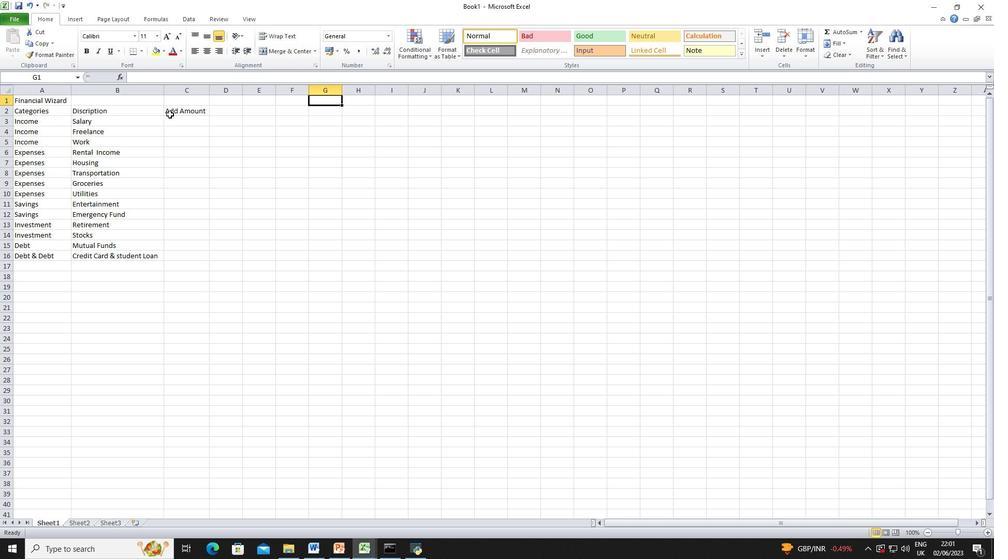 
Action: Mouse pressed left at (186, 120)
Screenshot: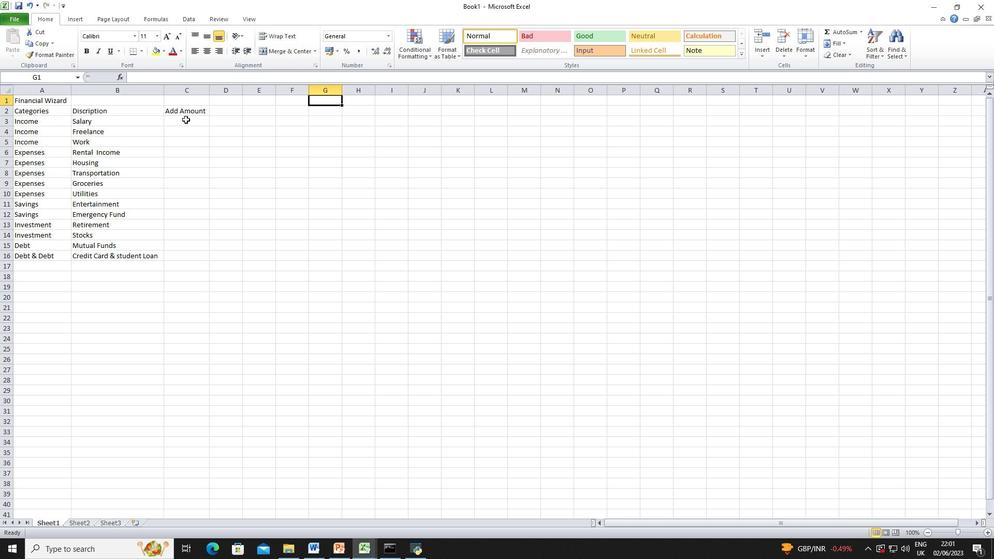
Action: Mouse moved to (325, 160)
Screenshot: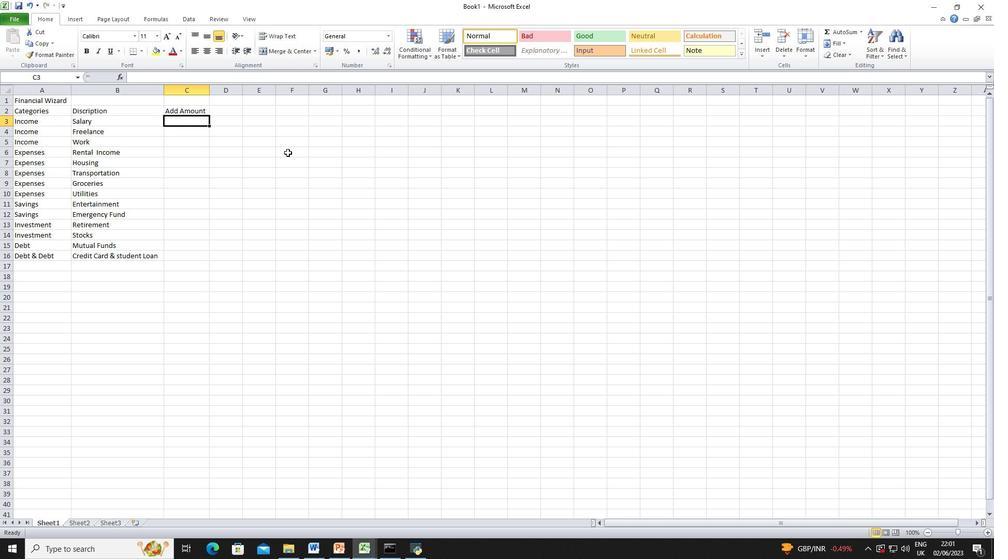 
Action: Key pressed <Key.shift_r><Key.shift_r><Key.shift_r><Key.shift_r><Key.shift_r><Key.shift_r>$5000<Key.enter><Key.shift_r><Key.shift_r><Key.shift_r><Key.shift_r><Key.shift_r><Key.shift_r><Key.shift_r><Key.shift_r><Key.shift_r><Key.shift_r><Key.shift_r>$1,200<Key.enter><Key.shift_r><Key.shift_r><Key.shift_r><Key.shift_r><Key.shift_r><Key.shift_r><Key.shift_r><Key.shift_r><Key.shift_r><Key.shift_r><Key.shift_r><Key.shift_r><Key.shift_r><Key.shift_r>$500<Key.enter><Key.shift_r><Key.shift_r><Key.shift_r><Key.shift_r><Key.shift_r><Key.shift_r><Key.shift_r><Key.shift_r><Key.shift_r><Key.shift_r><Key.shift_r><Key.shift_r><Key.shift_r><Key.shift_r><Key.shift_r><Key.shift_r><Key.shift_r><Key.shift_r><Key.shift_r><Key.shift_r><Key.shift_r><Key.shift_r><Key.shift_r><Key.shift_r><Key.shift_r><Key.shift_r><Key.shift_r><Key.shift_r><Key.shift_r><Key.shift_r><Key.shift_r><Key.shift_r><Key.shift_r><Key.shift_r><Key.shift_r><Key.shift_r><Key.shift_r><Key.shift_r><Key.shift_r><Key.shift_r><Key.shift_r><Key.shift_r><Key.shift_r><Key.shift_r><Key.shift_r><Key.shift_r><Key.shift_r><Key.shift_r><Key.shift_r><Key.shift_r><Key.shift_r><Key.shift_r><Key.shift_r><Key.shift_r><Key.shift_r><Key.shift_r>$1,3<Key.backspace>200<Key.enter><Key.shift_r><Key.shift_r><Key.shift_r><Key.shift_r><Key.shift_r><Key.shift_r><Key.shift_r><Key.shift_r><Key.shift_r><Key.shift_r><Key.shift_r><Key.shift_r><Key.shift_r><Key.shift_r><Key.shift_r><Key.shift_r><Key.shift_r><Key.shift_r><Key.shift_r><Key.shift_r><Key.shift_r><Key.shift_r><Key.shift_r><Key.shift_r><Key.shift_r><Key.shift_r><Key.shift_r><Key.shift_r><Key.shift_r><Key.shift_r><Key.shift_r><Key.shift_r><Key.shift_r><Key.shift_r><Key.shift_r>$500<Key.enter><Key.shift_r><Key.shift_r><Key.shift_r><Key.shift_r><Key.shift_r><Key.shift_r><Key.shift_r><Key.shift_r><Key.shift_r><Key.shift_r><Key.shift_r><Key.shift_r><Key.shift_r><Key.shift_r><Key.shift_r><Key.shift_r><Key.shift_r><Key.shift_r><Key.shift_r><Key.shift_r><Key.shift_r><Key.shift_r><Key.shift_r><Key.shift_r><Key.shift_r><Key.shift_r>$1,200<Key.enter><Key.shift_r><Key.shift_r><Key.shift_r><Key.shift_r><Key.shift_r><Key.shift_r><Key.shift_r><Key.shift_r><Key.shift_r><Key.shift_r><Key.shift_r><Key.shift_r><Key.shift_r><Key.shift_r><Key.shift_r><Key.shift_r><Key.shift_r><Key.shift_r><Key.shift_r><Key.shift_r><Key.shift_r><Key.shift_r><Key.shift_r><Key.shift_r><Key.shift_r><Key.shift_r><Key.shift_r><Key.shift_r><Key.shift_r><Key.shift_r><Key.shift_r><Key.shift_r><Key.shift_r><Key.shift_r><Key.shift_r>$300<Key.shift_r><Key.enter><Key.shift_r><Key.shift_r><Key.shift_r><Key.shift_r><Key.shift_r><Key.shift_r><Key.shift_r><Key.shift_r><Key.shift_r><Key.shift_r><Key.shift_r><Key.shift_r><Key.shift_r><Key.shift_r><Key.shift_r><Key.shift_r><Key.shift_r><Key.shift_r><Key.shift_r><Key.shift_r><Key.shift_r><Key.shift_r><Key.shift_r><Key.shift_r><Key.shift_r><Key.shift_r><Key.shift_r><Key.shift_r><Key.shift_r><Key.shift_r><Key.shift_r><Key.shift_r><Key.shift_r><Key.shift_r><Key.shift_r><Key.shift_r><Key.shift_r><Key.shift_r><Key.shift_r><Key.shift_r><Key.shift_r><Key.shift_r><Key.shift_r><Key.shift_r><Key.shift_r><Key.shift_r><Key.shift_r><Key.shift_r><Key.shift_r><Key.shift_r><Key.shift_r><Key.shift_r>$400<Key.shift_r><Key.enter><Key.shift_r><Key.shift_r><Key.shift_r><Key.shift_r><Key.shift_r>$200<Key.enter><Key.shift_r><Key.shift_r><Key.shift_r><Key.shift_r><Key.shift_r><Key.shift_r><Key.shift_r><Key.shift_r><Key.shift_r><Key.shift_r>$150<Key.enter><Key.shift_r><Key.shift_r><Key.shift_r><Key.shift_r><Key.shift_r><Key.shift_r><Key.shift_r><Key.shift_r><Key.shift_r><Key.shift_r><Key.shift_r><Key.shift_r><Key.shift_r><Key.shift_r><Key.shift_r><Key.shift_r><Key.shift_r><Key.shift_r>$500<Key.enter><Key.shift_r><Key.shift_r><Key.shift_r><Key.shift_r><Key.shift_r><Key.shift_r><Key.shift_r><Key.shift_r><Key.shift_r><Key.shift_r><Key.shift_r><Key.shift_r><Key.shift_r><Key.shift_r><Key.shift_r><Key.shift_r><Key.shift_r><Key.shift_r><Key.shift_r><Key.shift_r><Key.shift_r><Key.shift_r><Key.shift_r><Key.shift_r><Key.shift_r>$1000<Key.enter><Key.shift_r><Key.shift_r><Key.shift_r><Key.shift_r><Key.shift_r><Key.shift_r><Key.shift_r><Key.shift_r><Key.shift_r><Key.shift_r><Key.shift_r><Key.shift_r><Key.shift_r><Key.shift_r><Key.shift_r><Key.shift_r><Key.shift_r><Key.shift_r><Key.shift_r><Key.shift_r><Key.shift_r><Key.shift_r><Key.shift_r><Key.shift_r><Key.shift_r><Key.shift_r><Key.shift_r><Key.shift_r><Key.shift_r><Key.shift_r><Key.shift_r><Key.shift_r><Key.shift_r><Key.shift_r><Key.shift_r><Key.shift_r><Key.shift_r><Key.shift_r><Key.shift_r><Key.shift_r><Key.shift_r><Key.shift_r>$500<Key.enter><Key.shift_r><Key.shift_r><Key.shift_r><Key.shift_r><Key.shift_r><Key.shift_r><Key.shift_r><Key.shift_r><Key.shift_r><Key.shift_r><Key.shift_r><Key.shift_r><Key.shift_r><Key.shift_r><Key.shift_r><Key.shift_r><Key.shift_r><Key.shift_r><Key.shift_r><Key.shift_r><Key.shift_r><Key.shift_r><Key.shift_r><Key.shift_r><Key.shift_r><Key.shift_r><Key.shift_r><Key.shift_r><Key.shift_r><Key.shift_r><Key.shift_r><Key.shift_r><Key.shift_r><Key.shift_r><Key.shift_r><Key.shift_r><Key.shift_r><Key.shift_r><Key.shift_r><Key.shift_r><Key.shift_r>$100<Key.space><Key.shift_r><Key.shift_r><Key.shift_r><Key.shift_r><Key.shift_r><Key.shift_r>&<Key.space><Key.shift_r><Key.shift_r>00<Key.backspace><Key.backspace><Key.backspace><Key.shift_r>$300
Screenshot: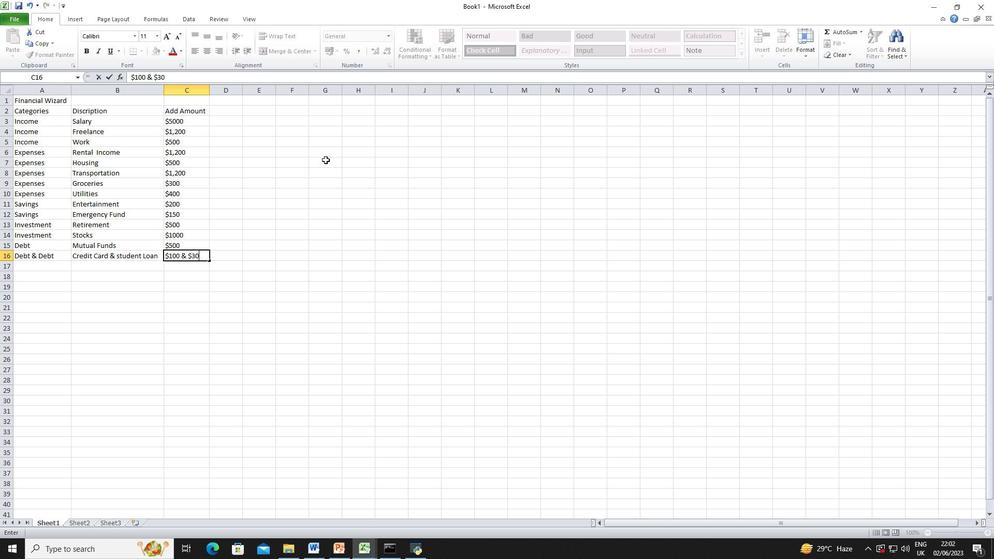 
Action: Mouse pressed left at (325, 160)
Screenshot: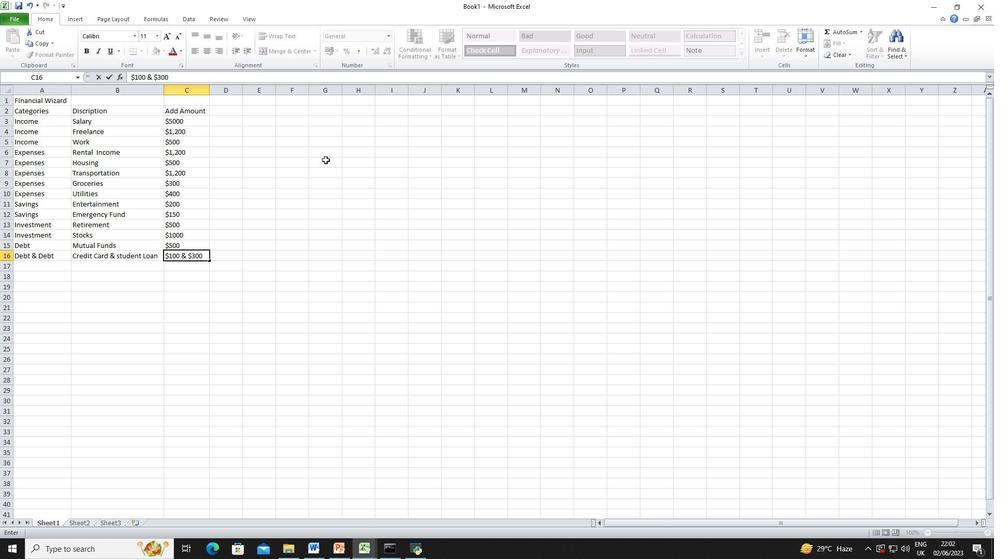 
Action: Mouse moved to (181, 123)
Screenshot: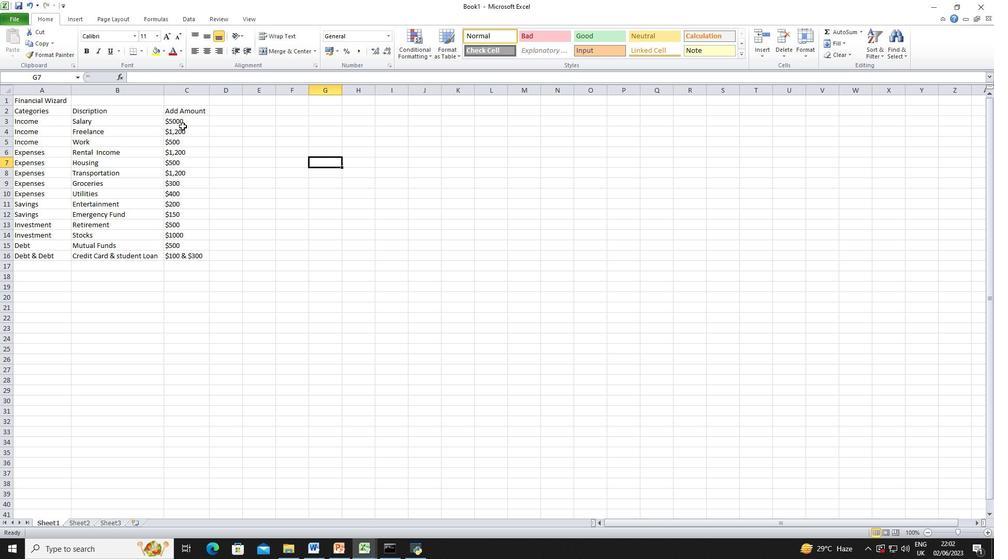 
Action: Mouse pressed left at (181, 123)
Screenshot: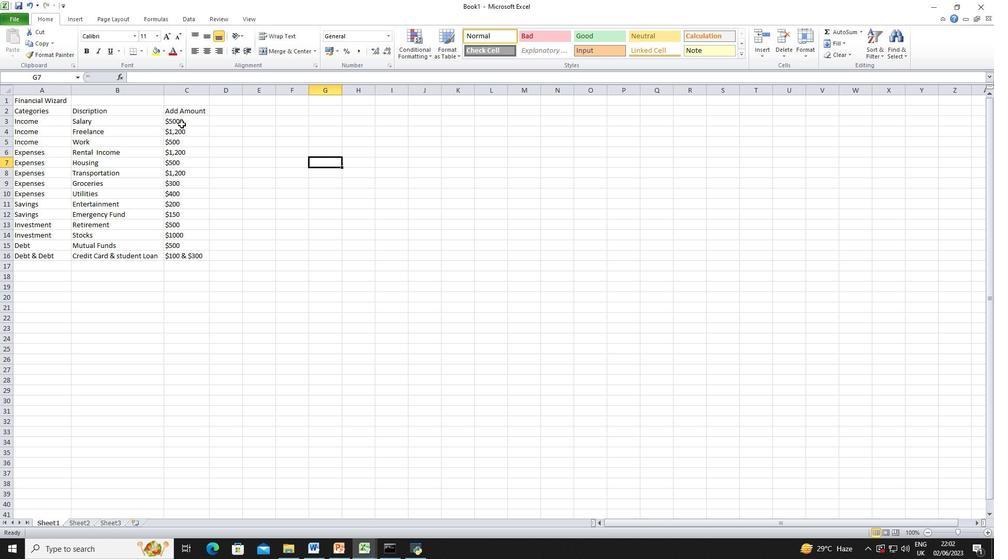 
Action: Mouse moved to (137, 76)
Screenshot: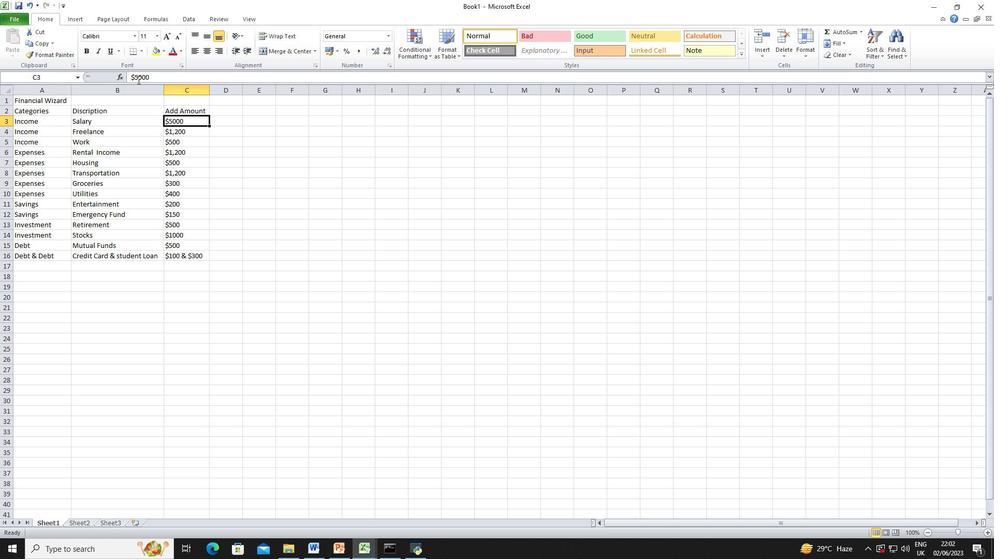 
Action: Mouse pressed left at (137, 76)
Screenshot: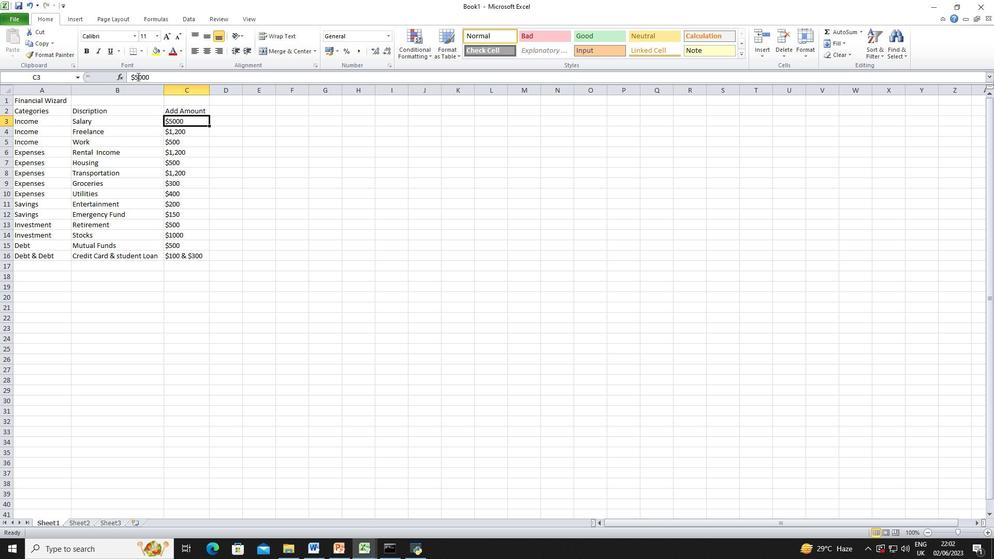 
Action: Mouse moved to (204, 168)
Screenshot: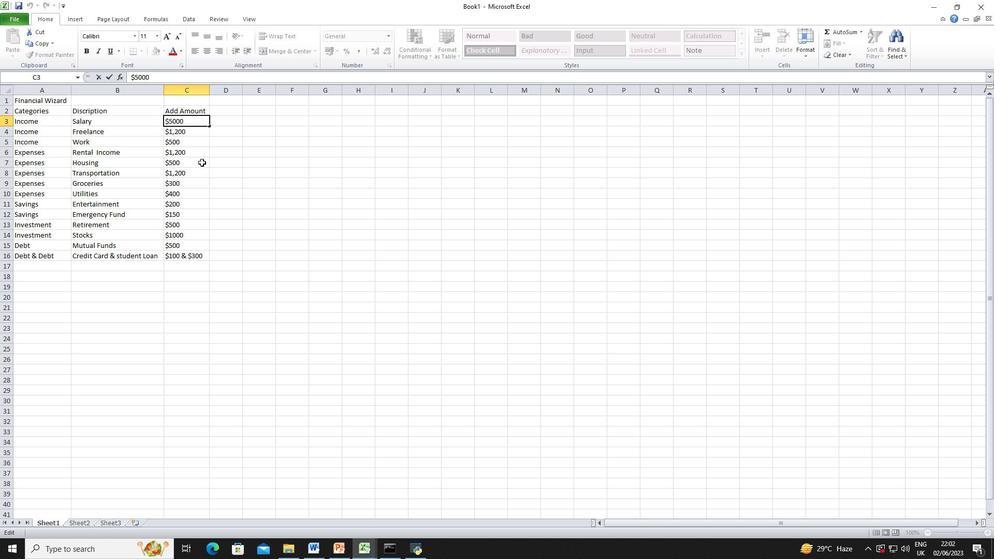 
Action: Key pressed ,
Screenshot: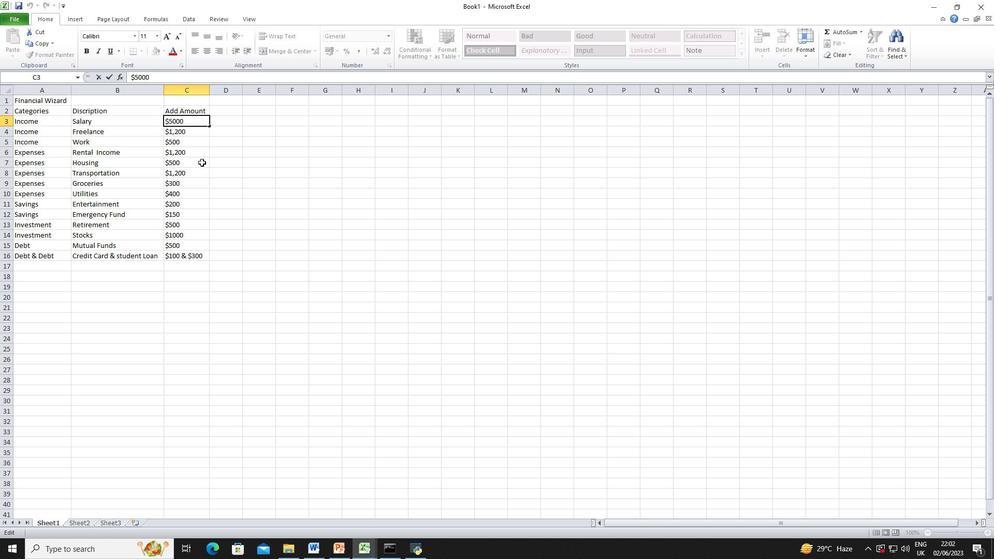
Action: Mouse moved to (319, 268)
Screenshot: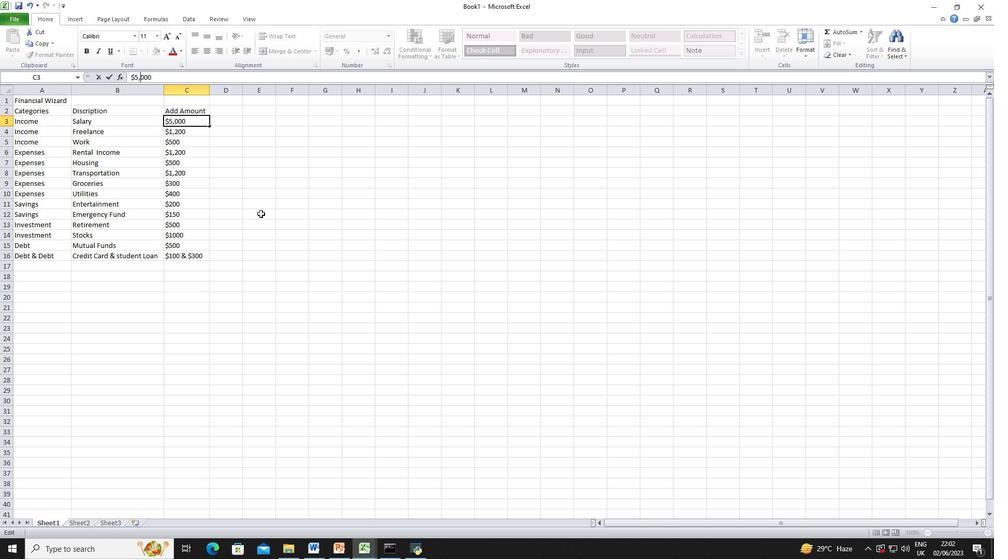 
Action: Mouse pressed left at (319, 268)
Screenshot: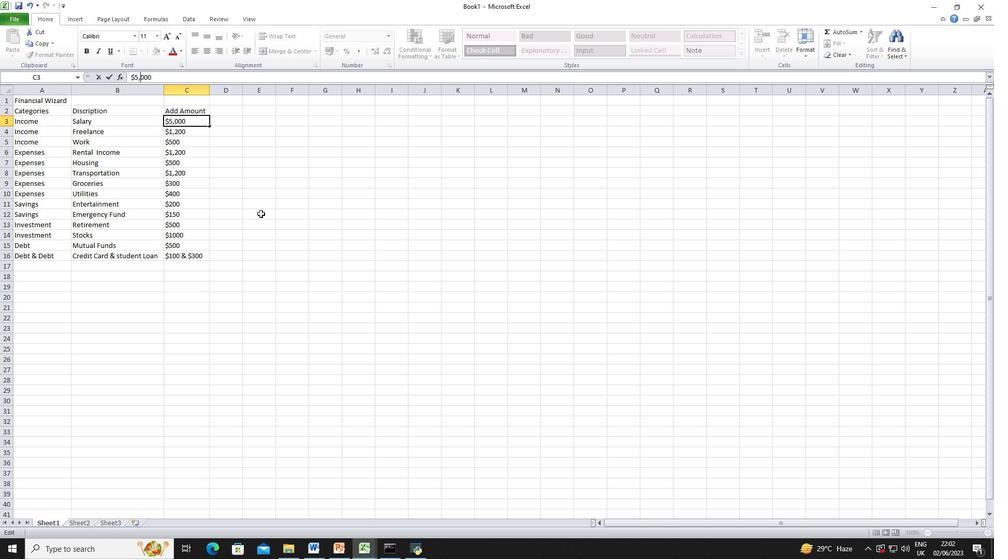 
Action: Mouse moved to (70, 88)
Screenshot: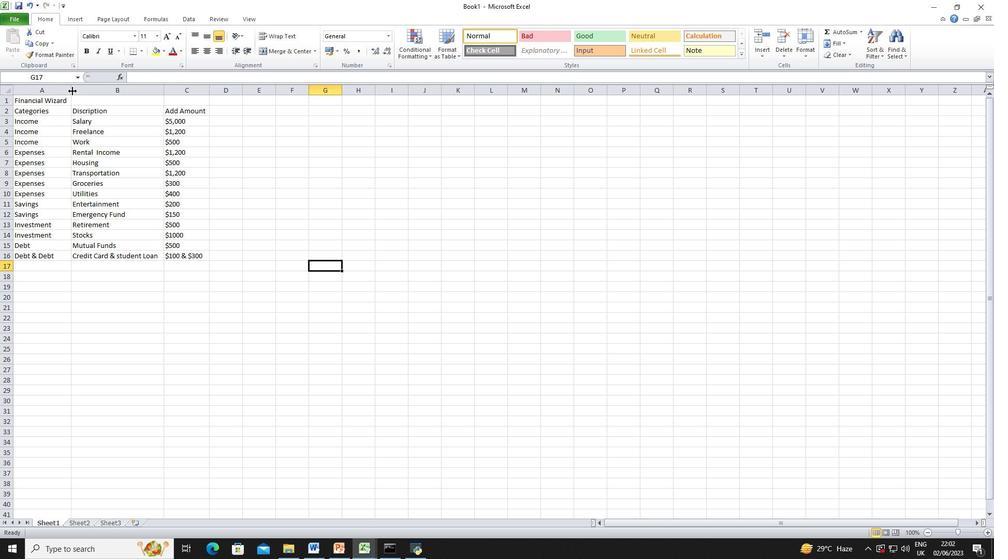 
Action: Mouse pressed left at (70, 88)
Screenshot: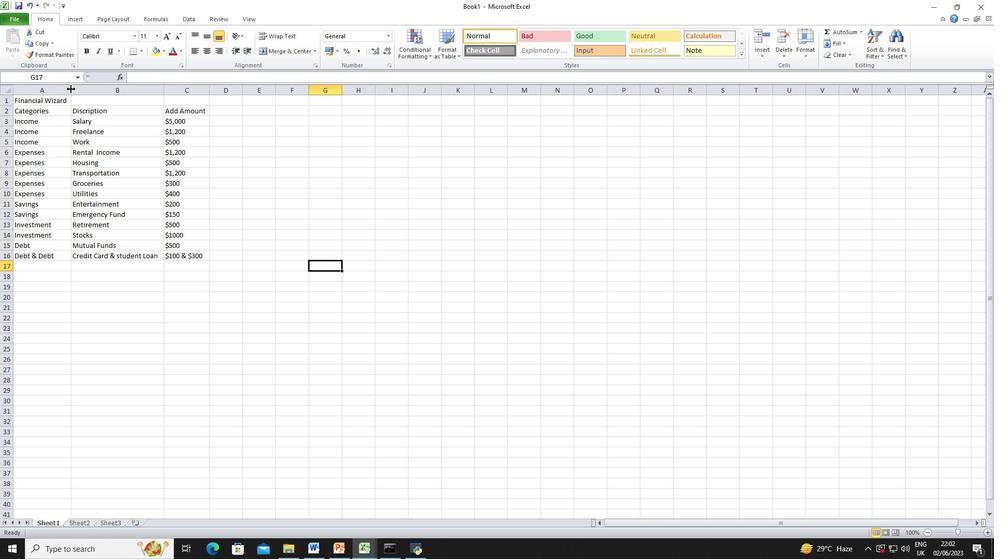 
Action: Mouse pressed left at (70, 88)
Screenshot: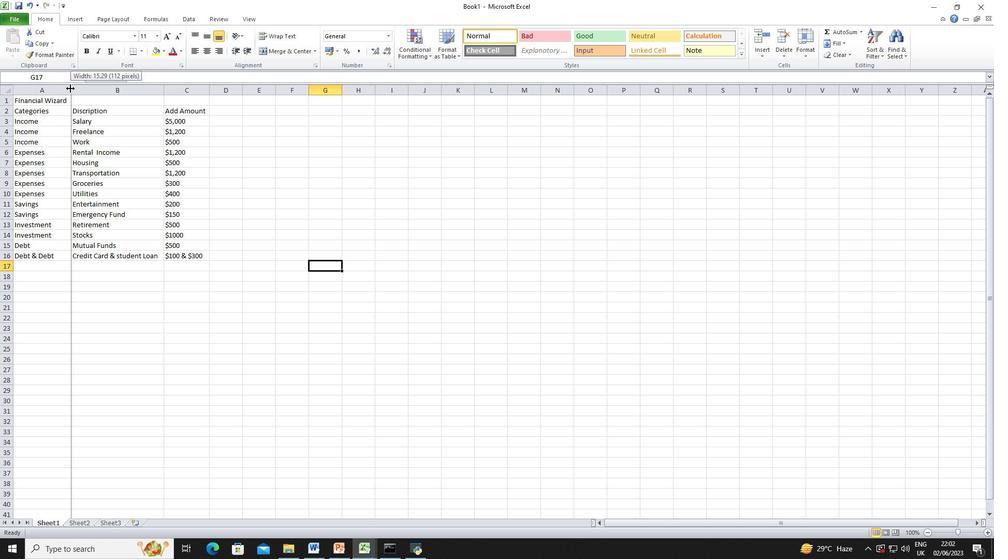 
Action: Mouse moved to (167, 85)
Screenshot: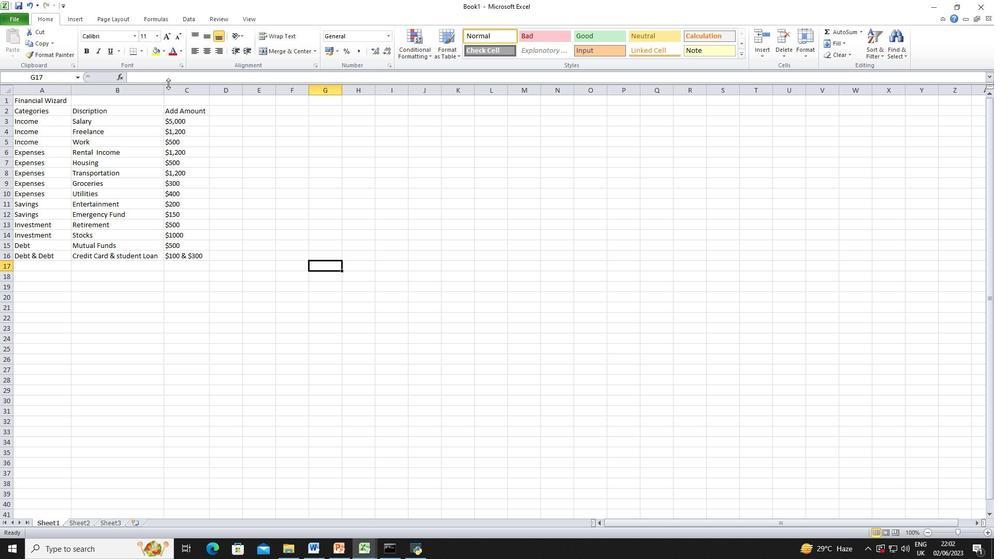 
Action: Mouse pressed left at (167, 85)
Screenshot: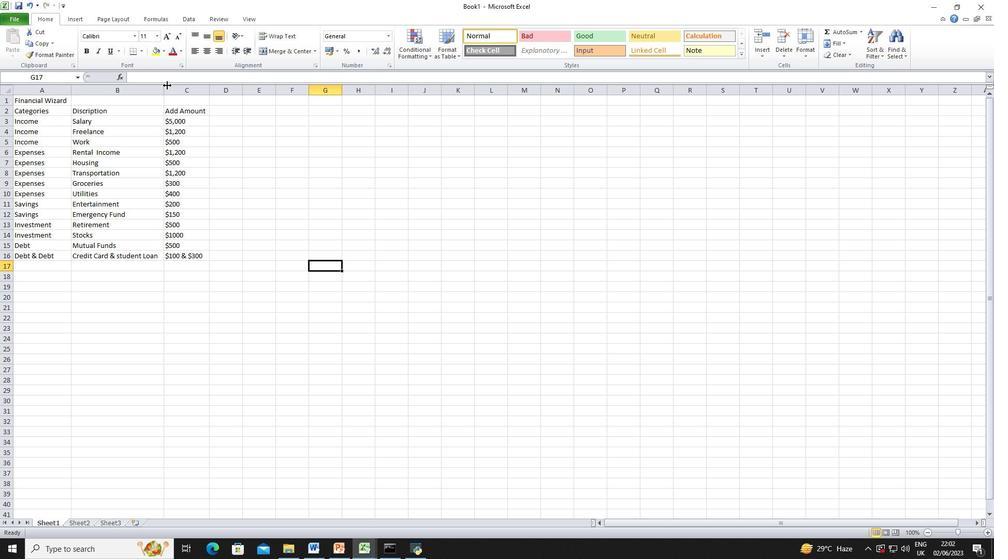 
Action: Mouse pressed left at (167, 85)
Screenshot: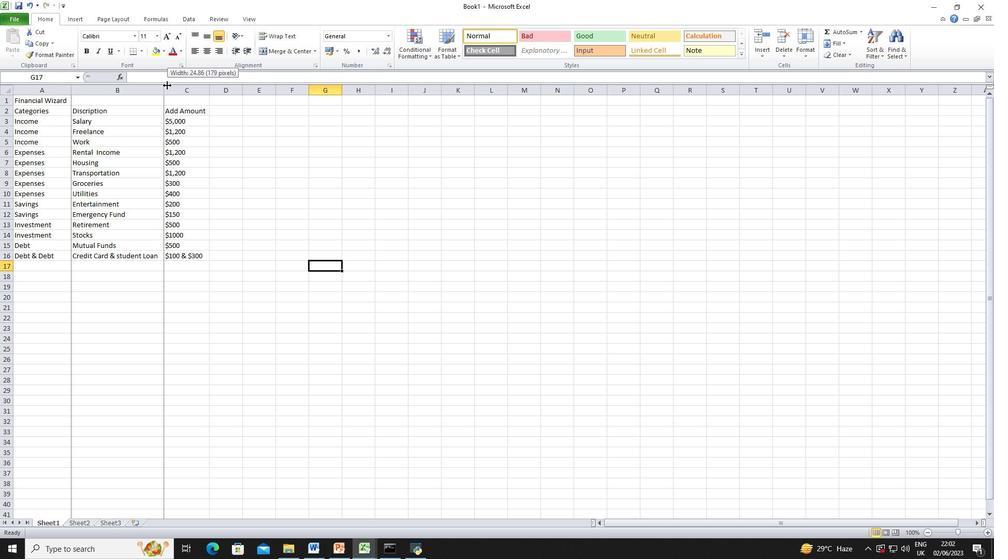 
Action: Mouse moved to (20, 22)
Screenshot: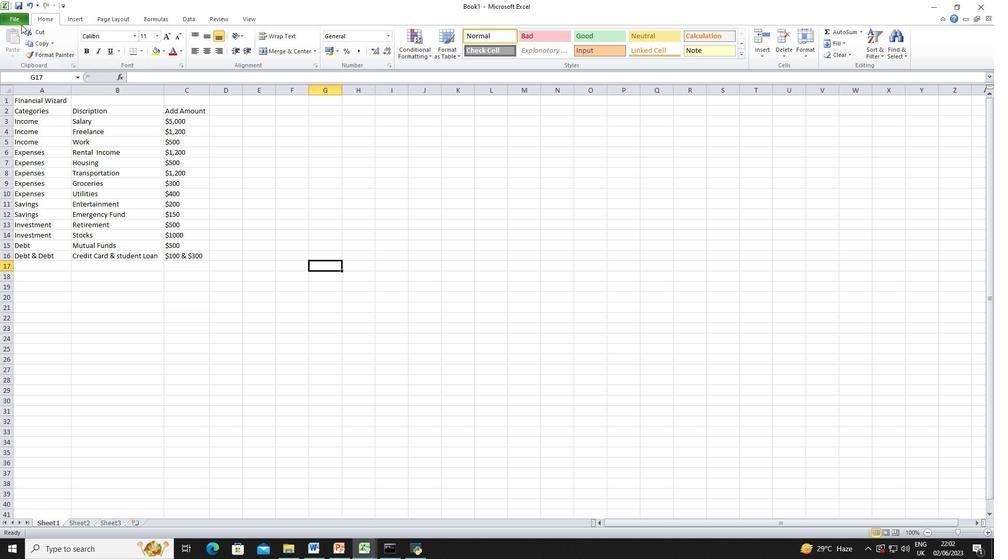 
Action: Mouse pressed left at (20, 22)
Screenshot: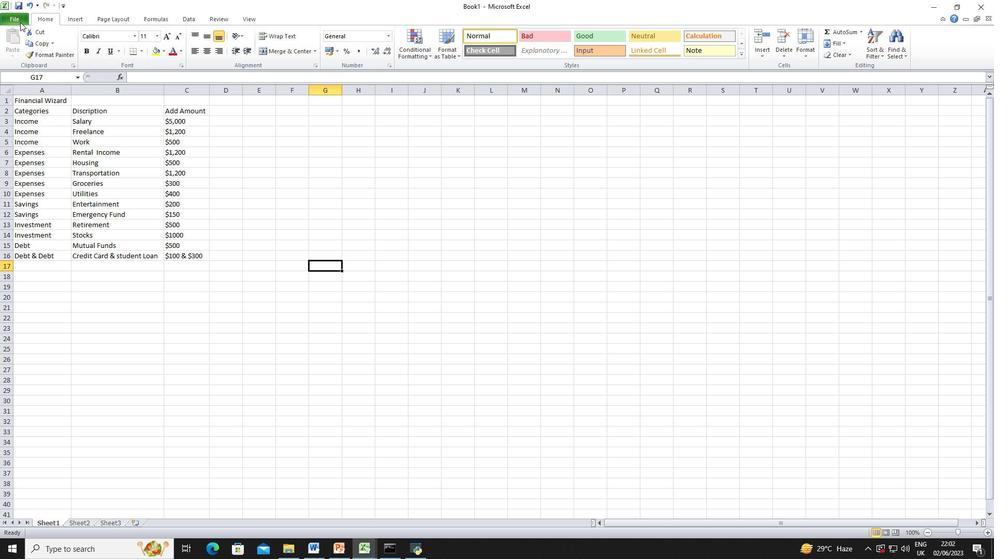 
Action: Mouse moved to (46, 47)
Screenshot: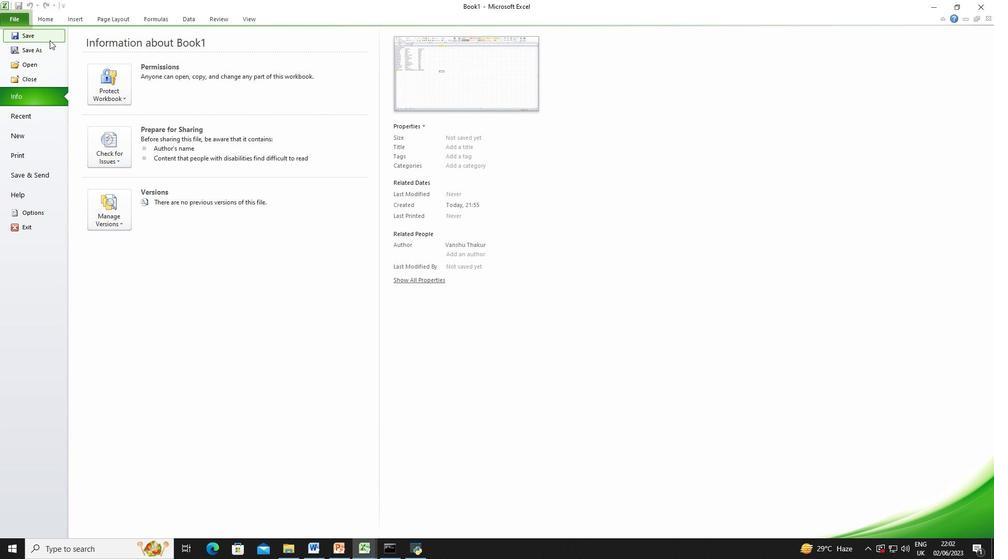 
Action: Mouse pressed left at (46, 47)
Screenshot: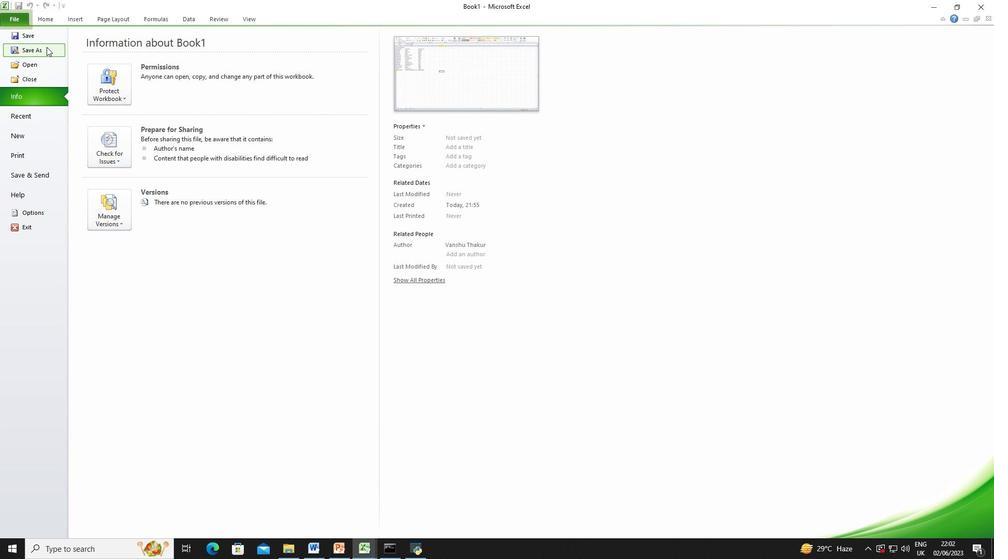 
Action: Mouse moved to (779, 355)
Screenshot: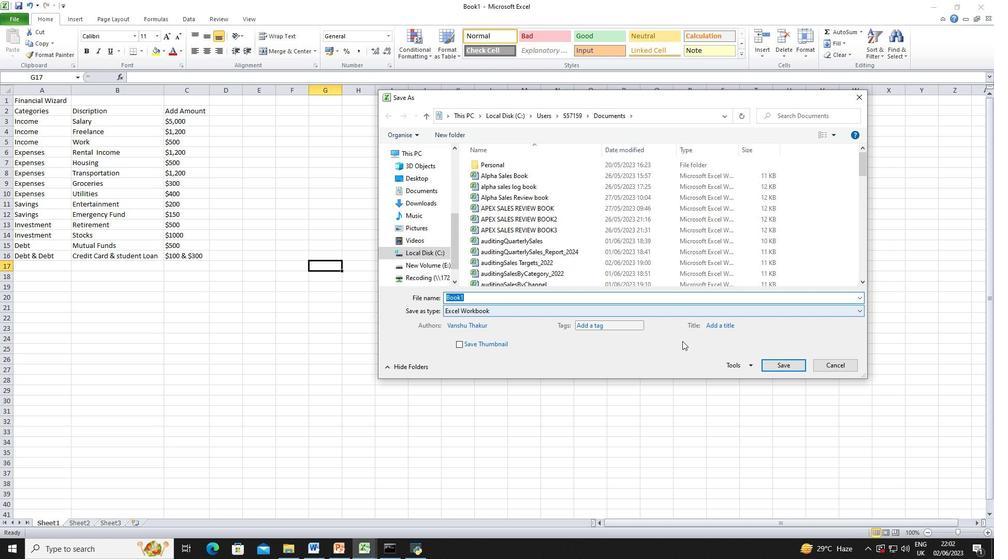 
Action: Key pressed <Key.shift_r>Budget<Key.shift_r>Review<Key.space>templates
Screenshot: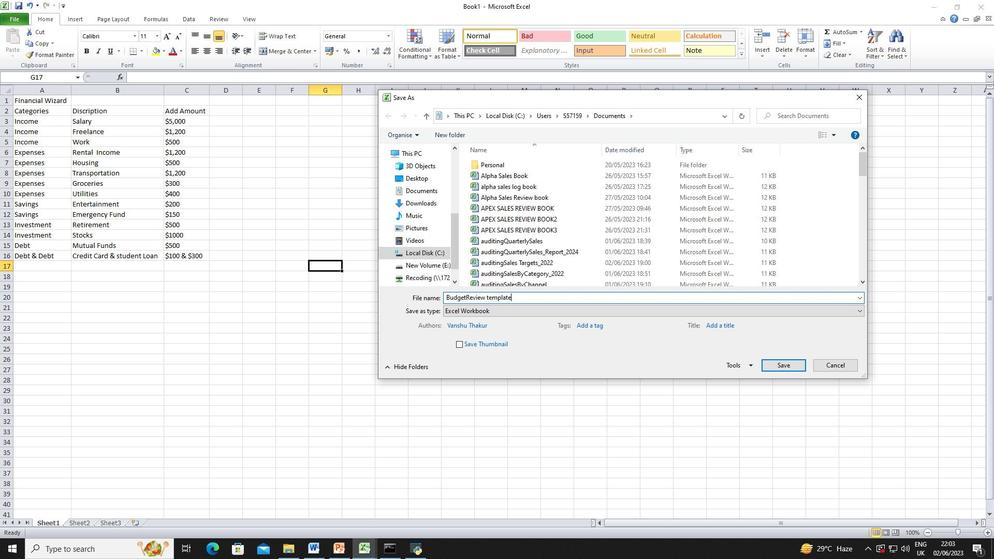
Action: Mouse moved to (787, 367)
Screenshot: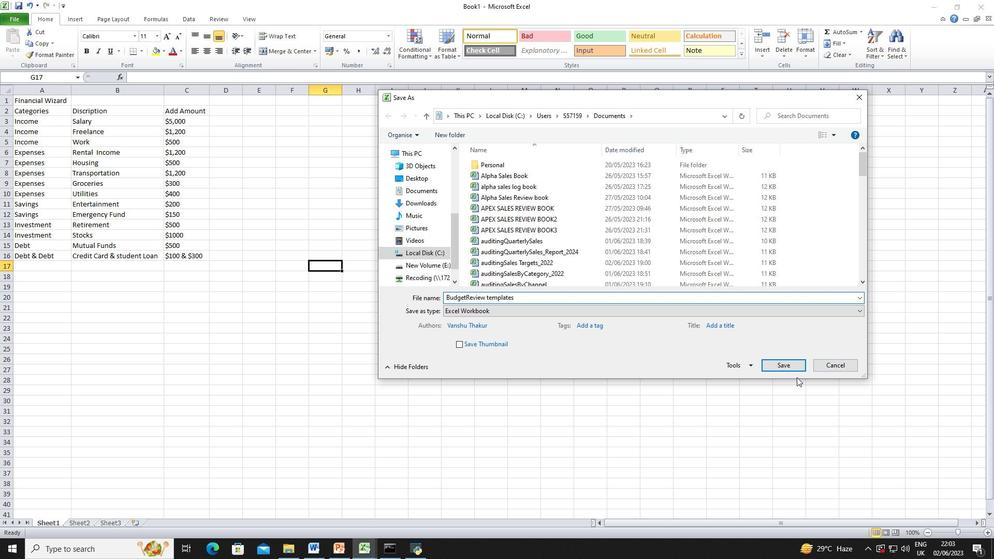 
Action: Mouse pressed left at (787, 367)
Screenshot: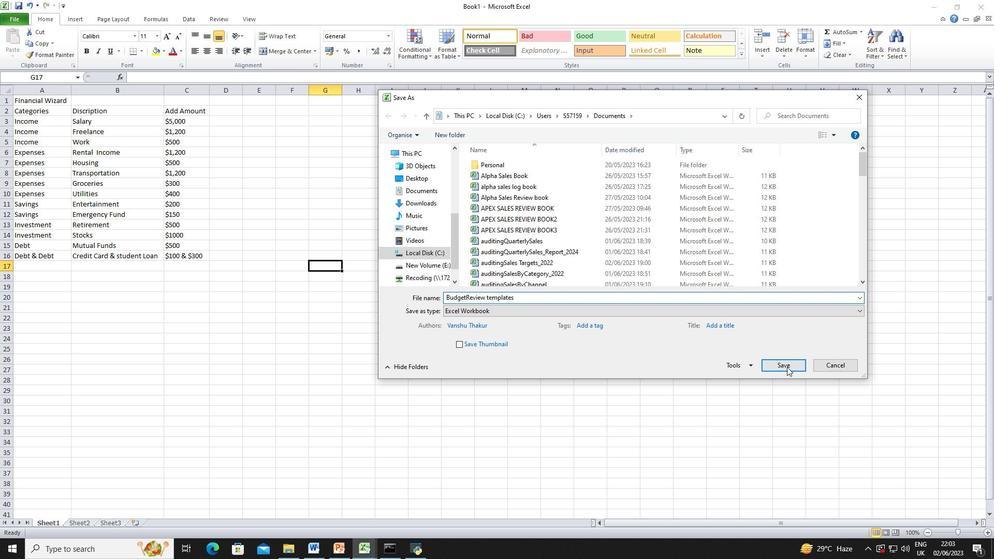 
Action: Mouse moved to (301, 339)
Screenshot: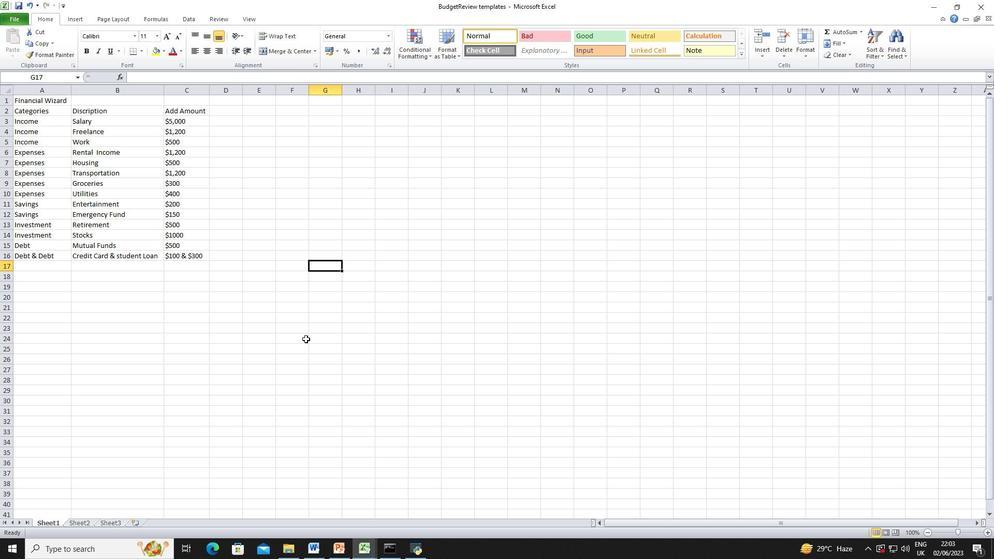 
